 Task: Send an email with the signature Chelsea Sanchez with the subject Thank you for a meeting and the message Can you please send me the updated budget report for this quarter? from softage.10@softage.net to softage.4@softage.net and move the email from Sent Items to the folder Press releases
Action: Mouse moved to (125, 121)
Screenshot: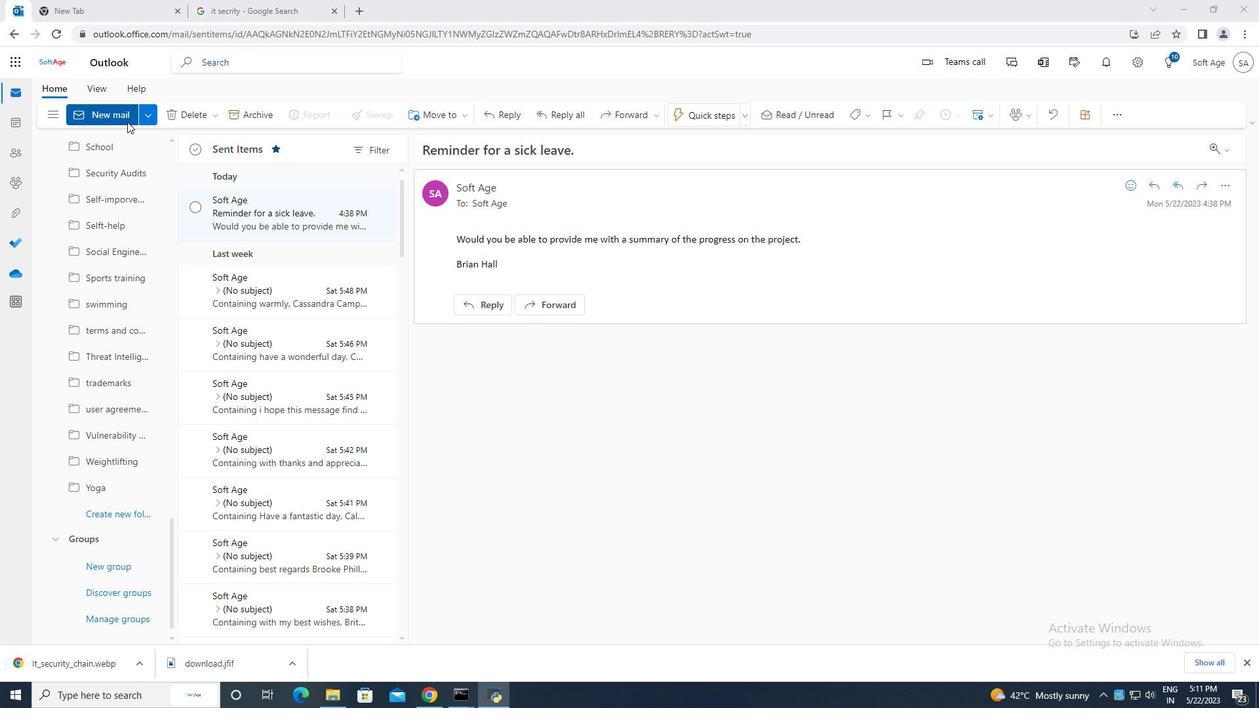 
Action: Mouse pressed left at (125, 121)
Screenshot: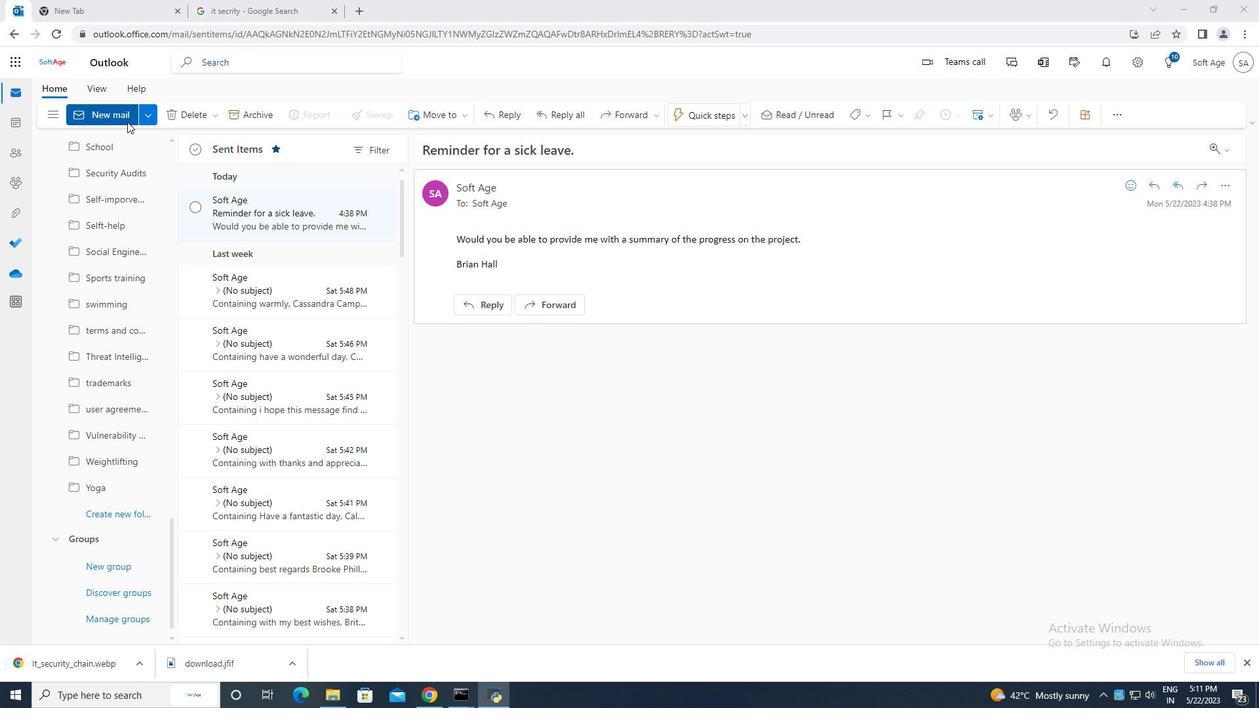 
Action: Mouse moved to (850, 118)
Screenshot: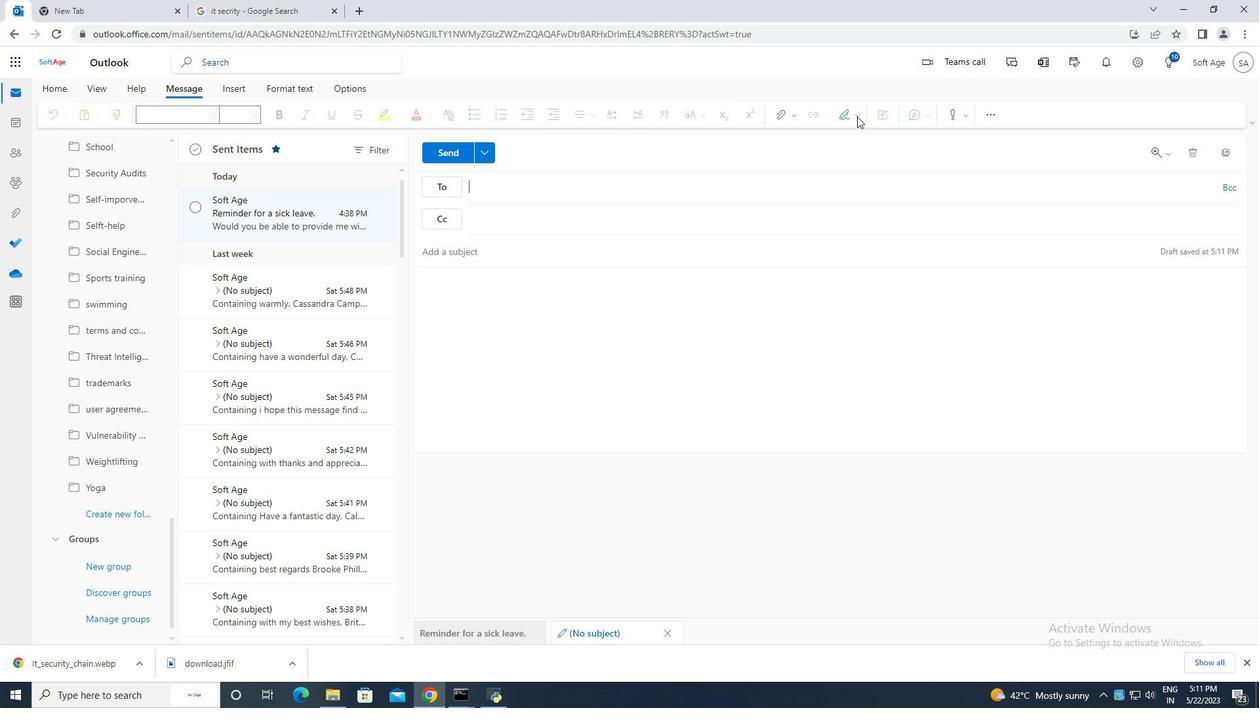 
Action: Mouse pressed left at (850, 118)
Screenshot: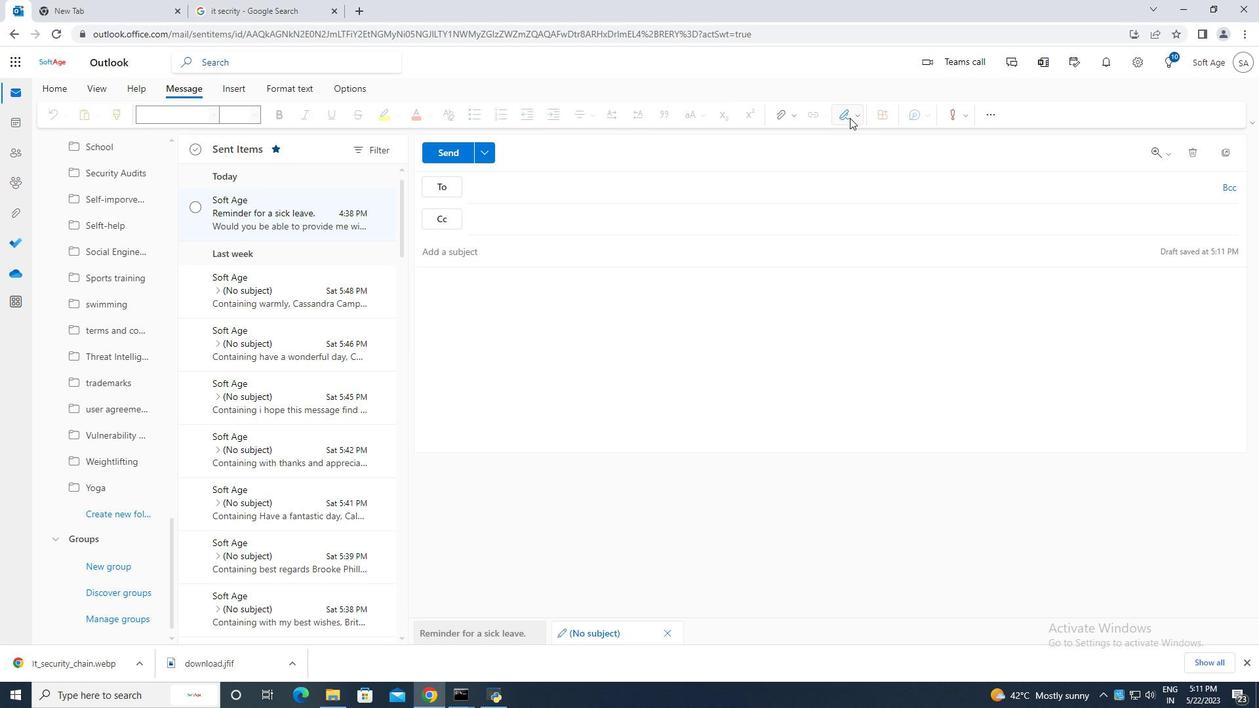 
Action: Mouse moved to (802, 170)
Screenshot: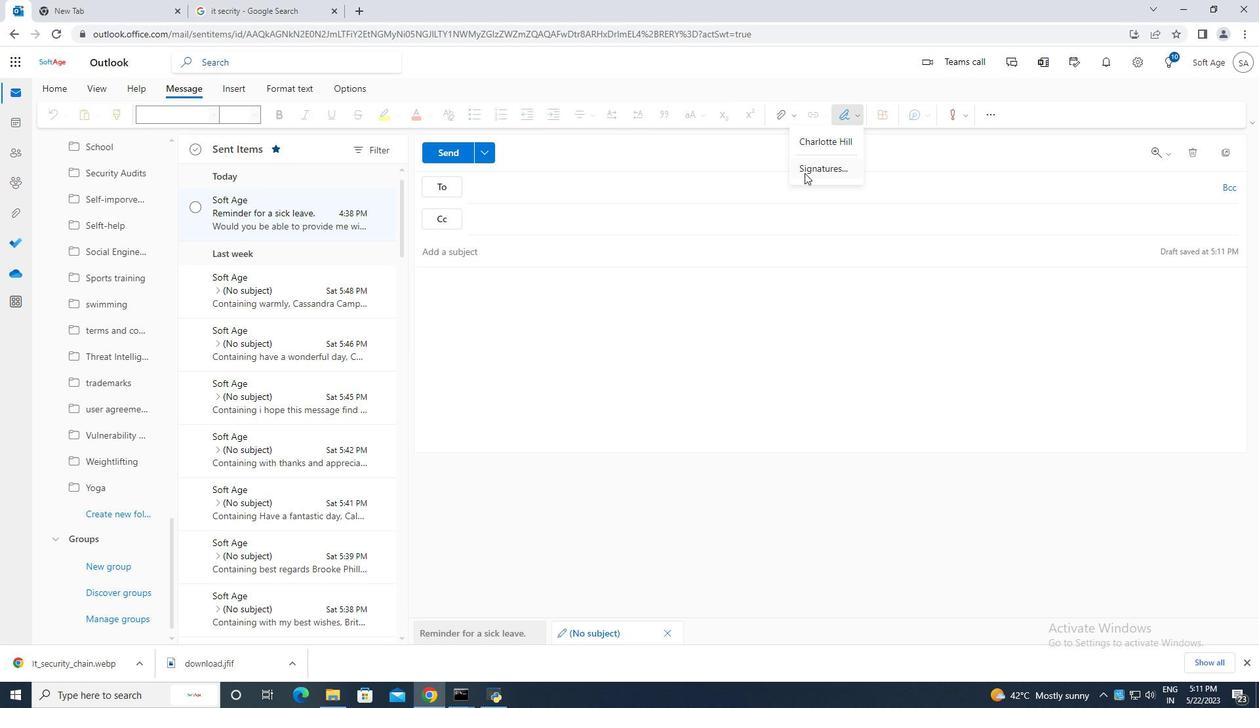 
Action: Mouse pressed left at (802, 170)
Screenshot: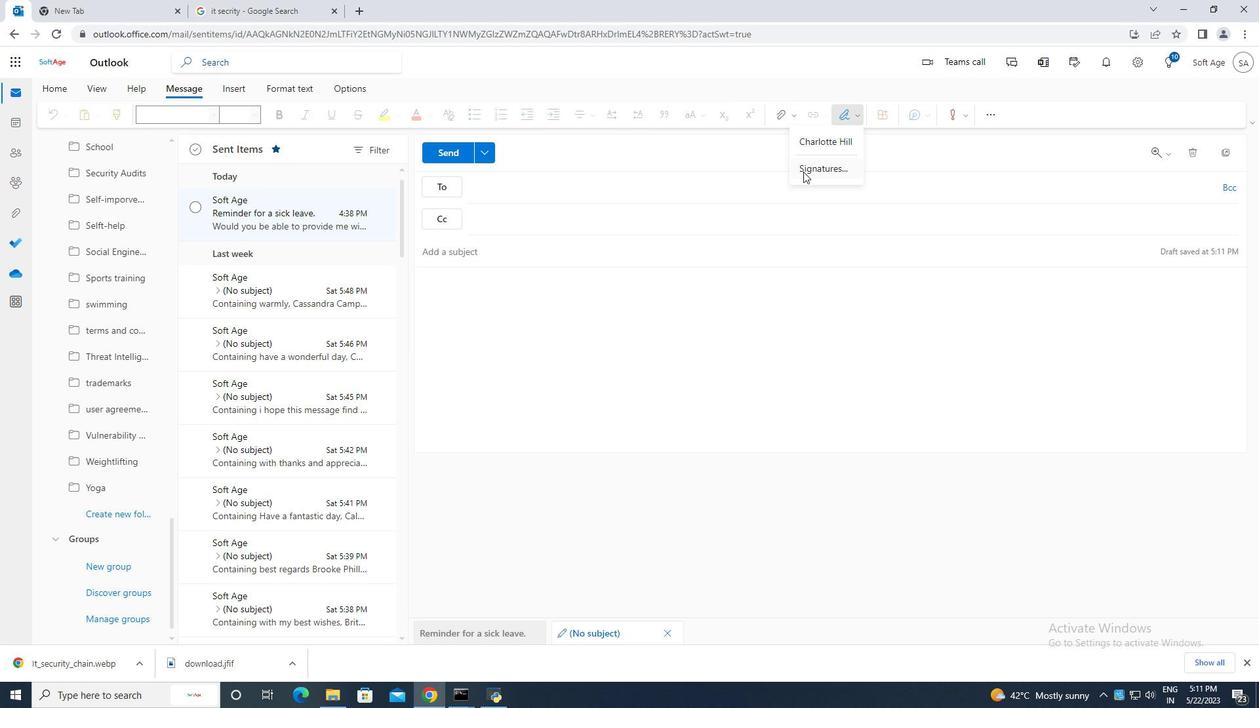 
Action: Mouse moved to (899, 215)
Screenshot: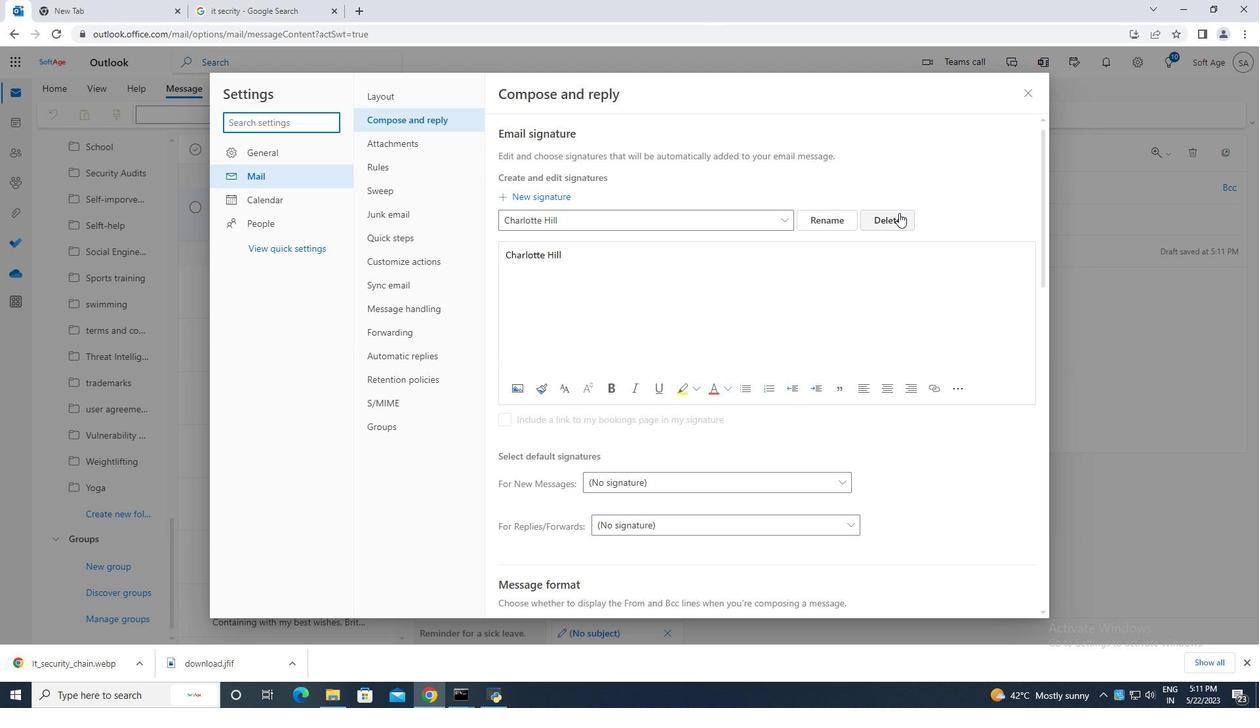 
Action: Mouse pressed left at (899, 215)
Screenshot: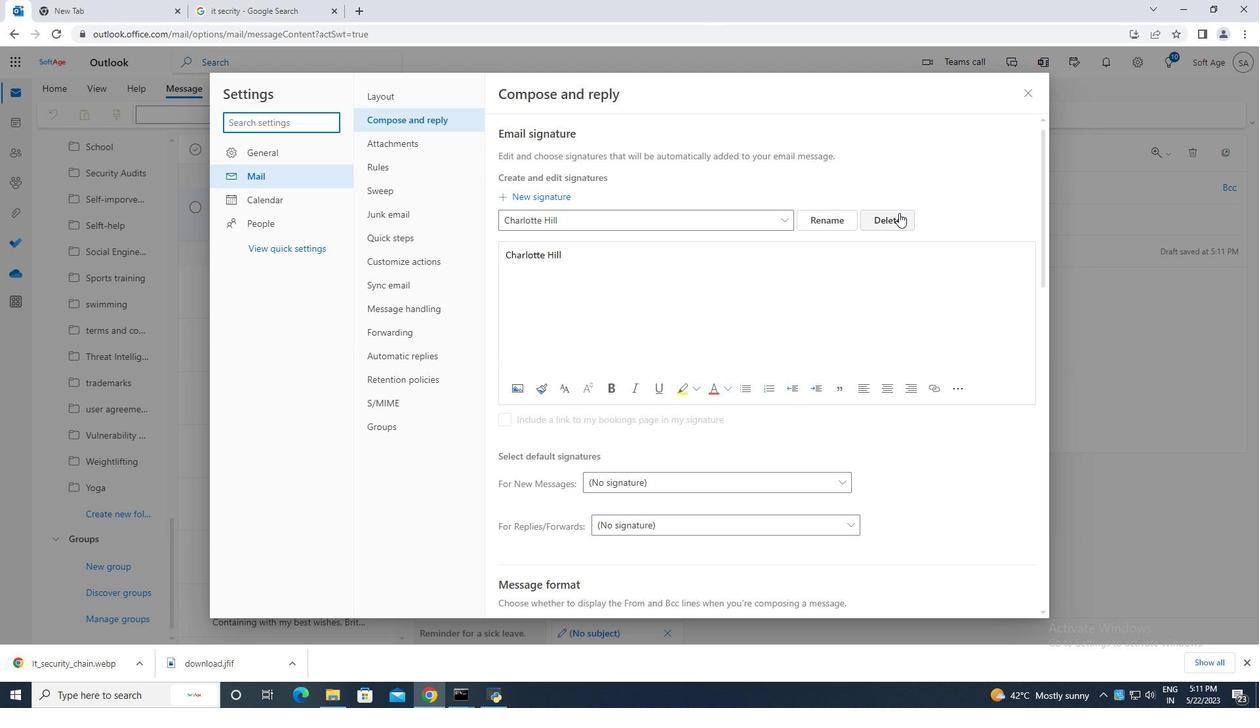 
Action: Mouse moved to (579, 221)
Screenshot: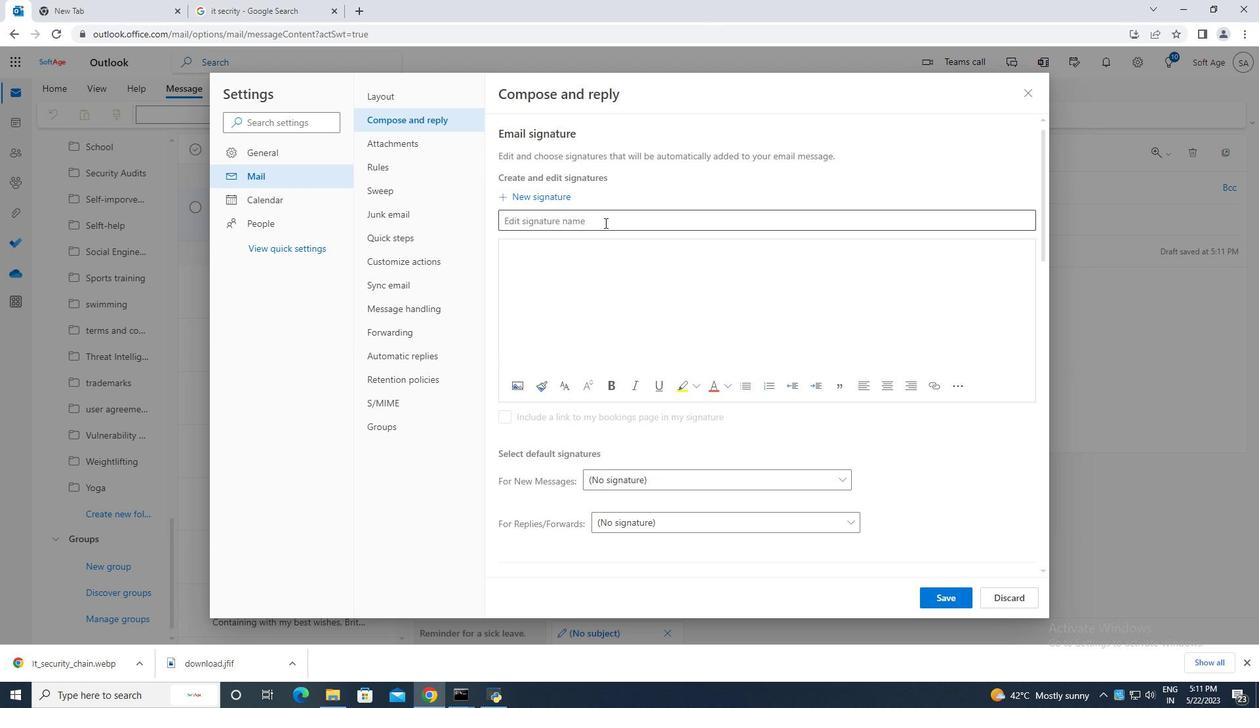 
Action: Mouse pressed left at (579, 221)
Screenshot: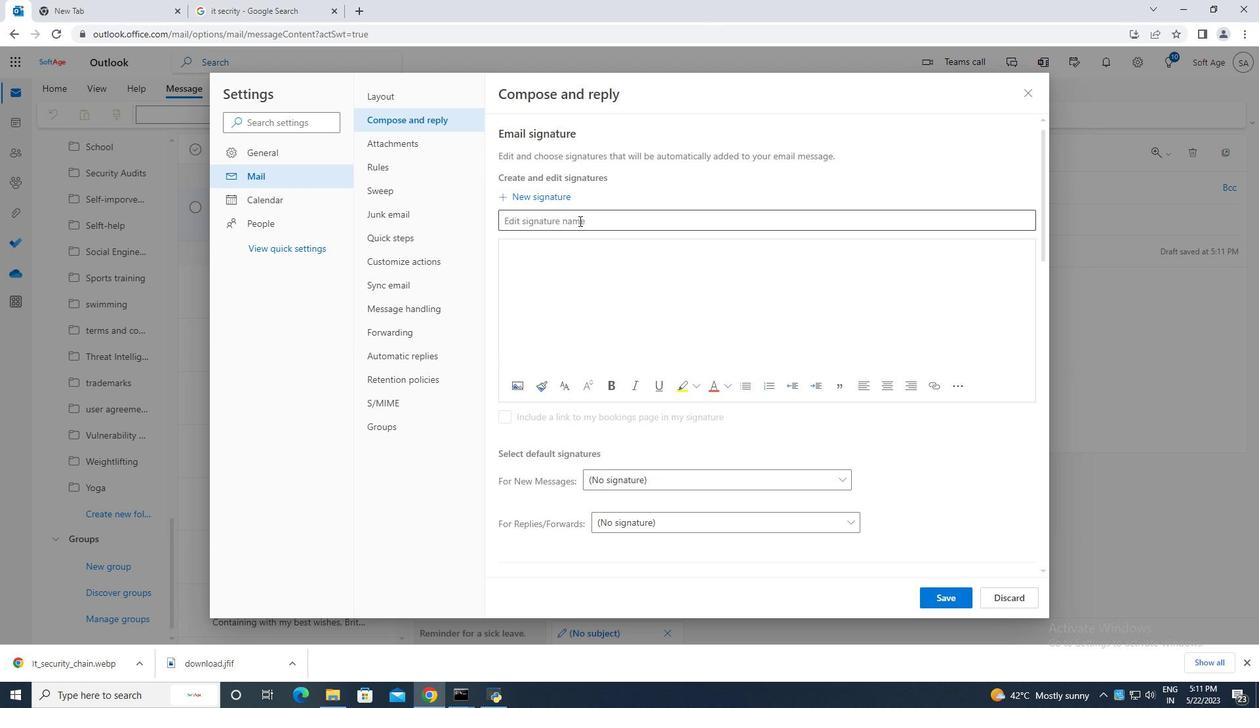
Action: Mouse moved to (579, 221)
Screenshot: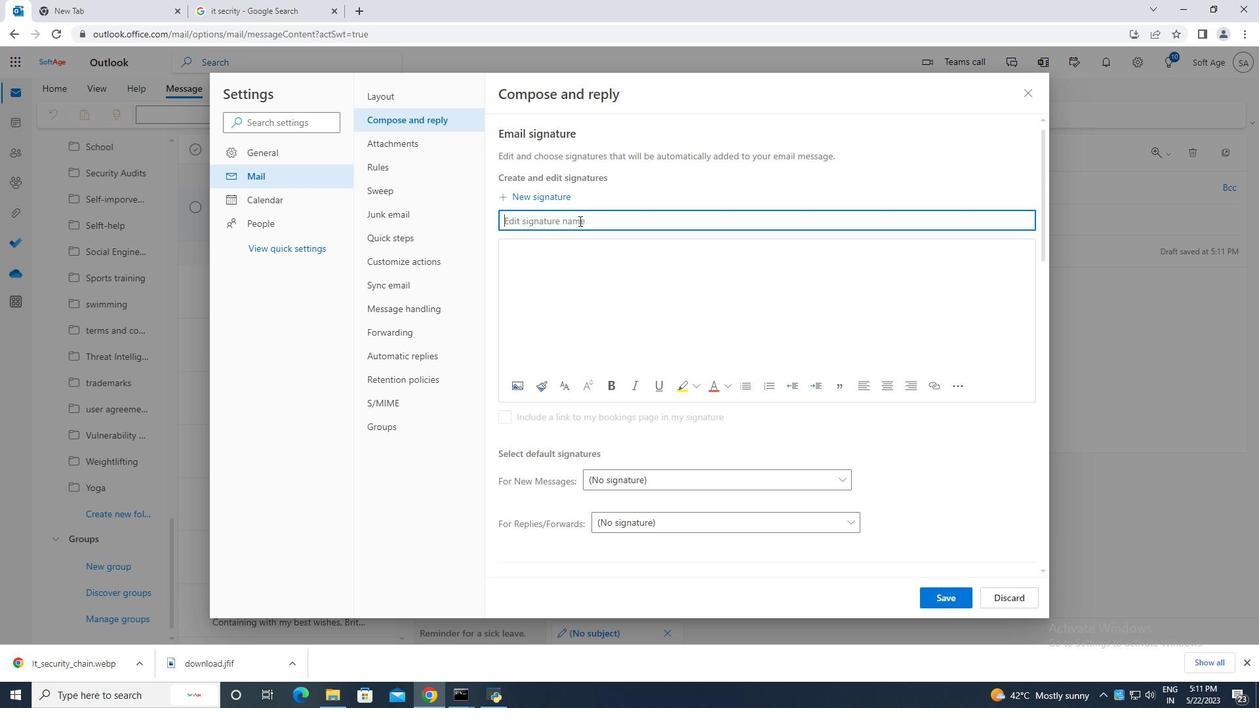 
Action: Key pressed <Key.caps_lock>C<Key.caps_lock>helsea<Key.space><Key.caps_lock>S<Key.caps_lock>anchez
Screenshot: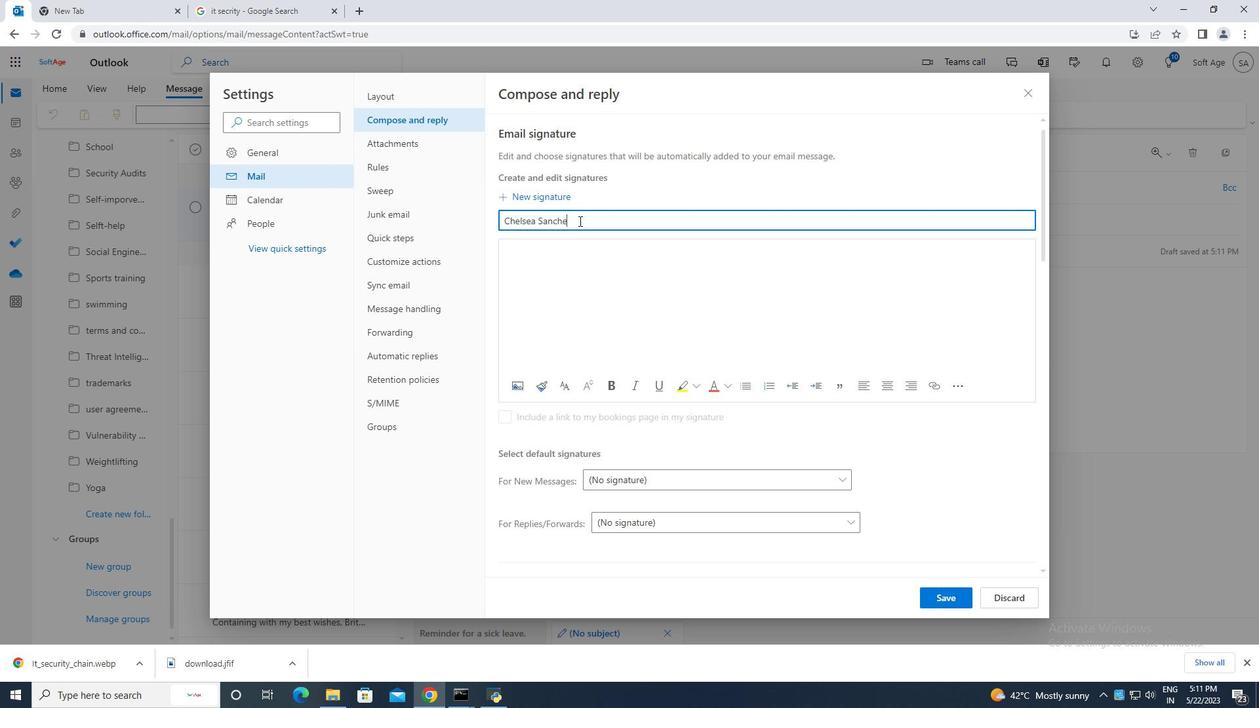 
Action: Mouse moved to (548, 261)
Screenshot: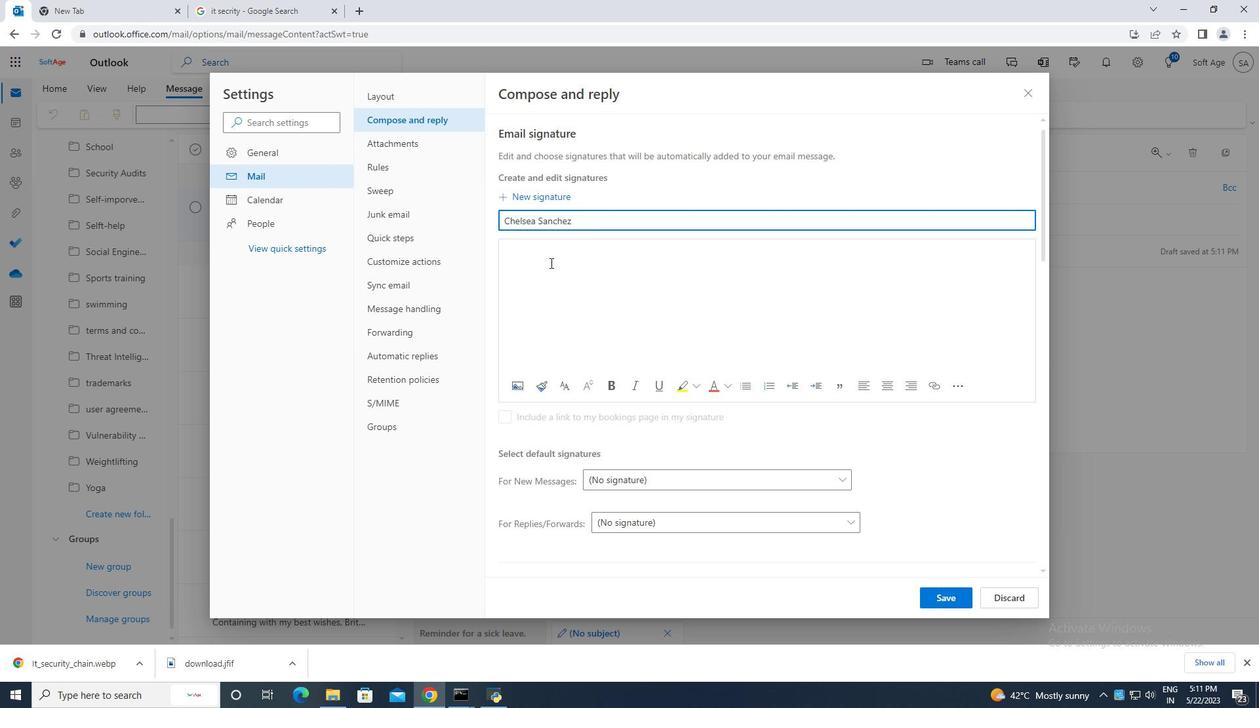 
Action: Mouse pressed left at (548, 261)
Screenshot: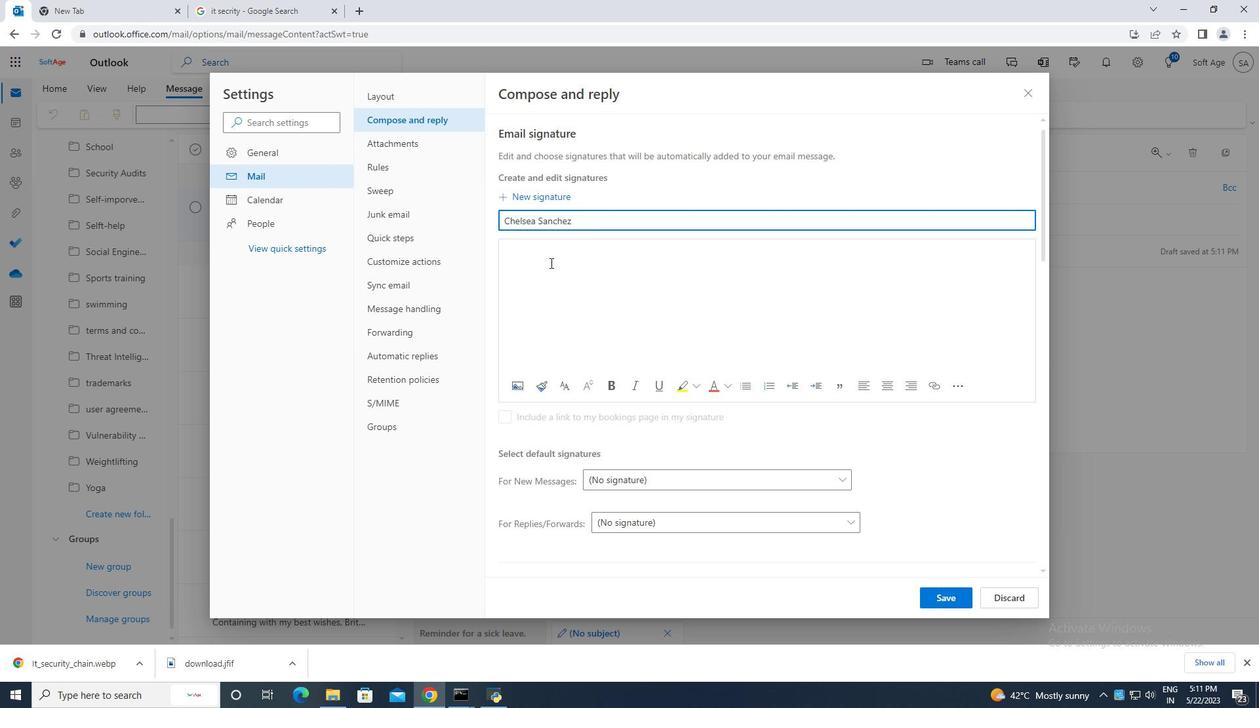 
Action: Key pressed <Key.caps_lock>C<Key.caps_lock>helsea<Key.space><Key.caps_lock>S<Key.caps_lock>anchez
Screenshot: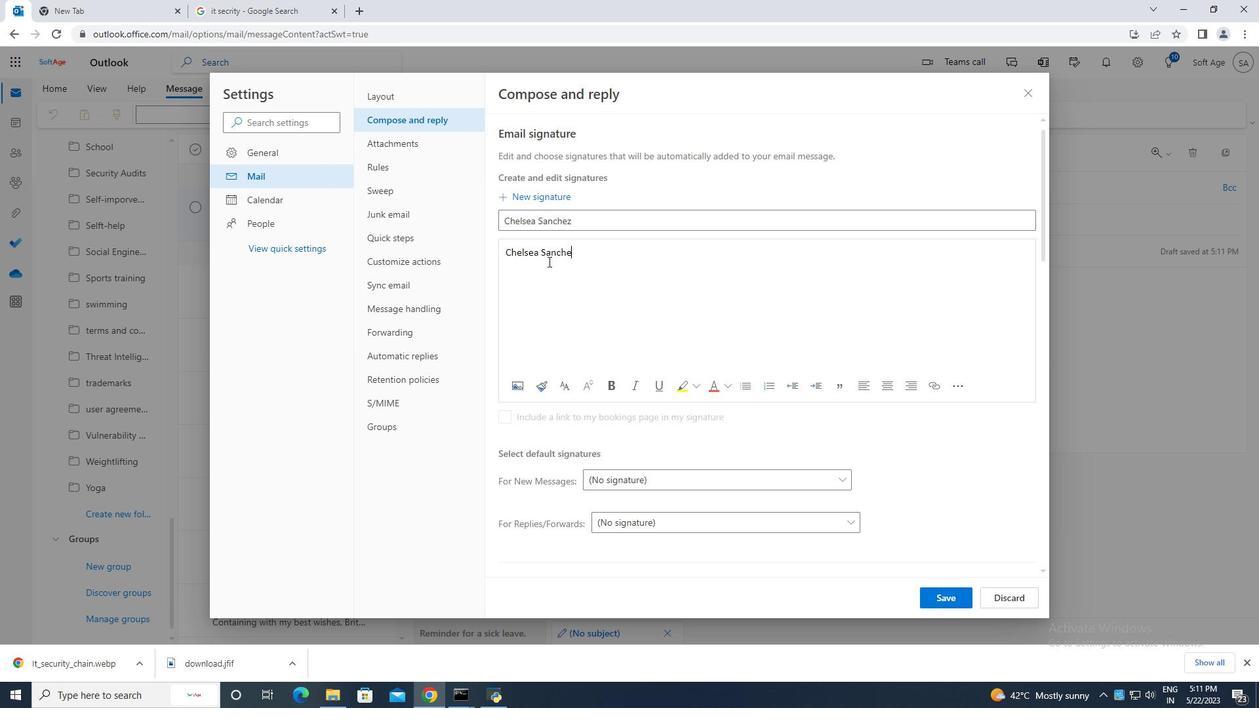 
Action: Mouse moved to (947, 596)
Screenshot: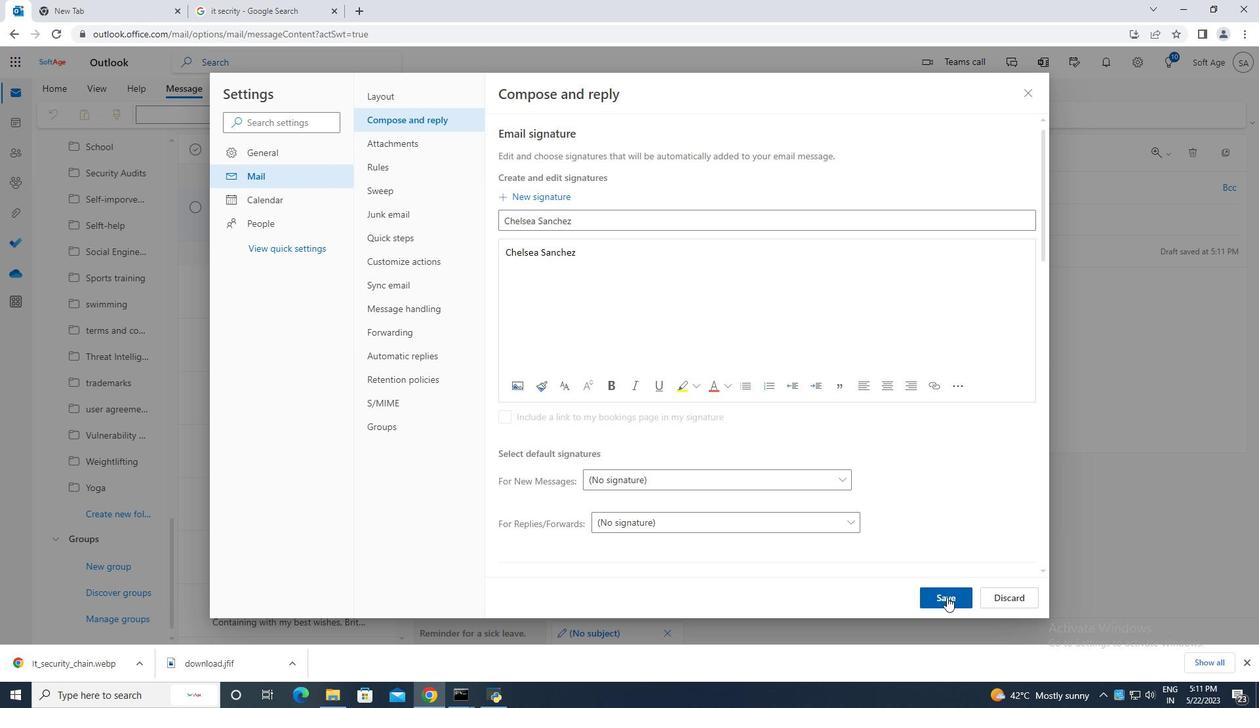 
Action: Mouse pressed left at (947, 596)
Screenshot: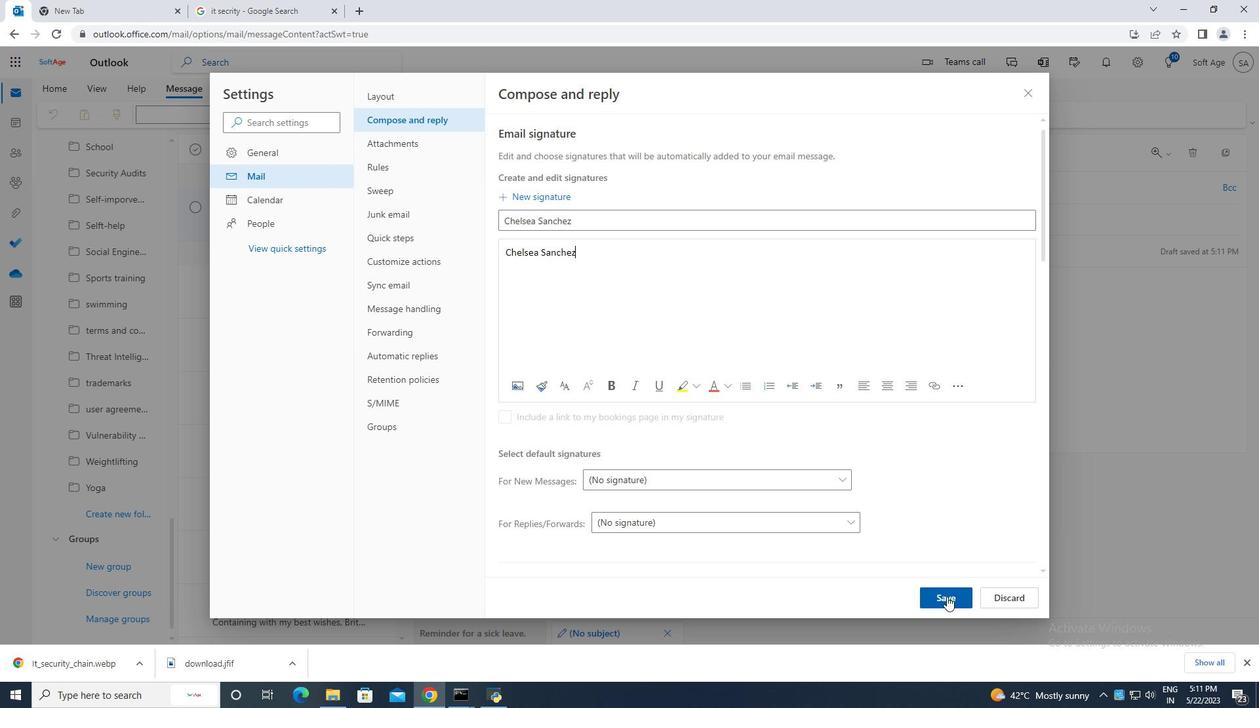 
Action: Mouse moved to (1024, 92)
Screenshot: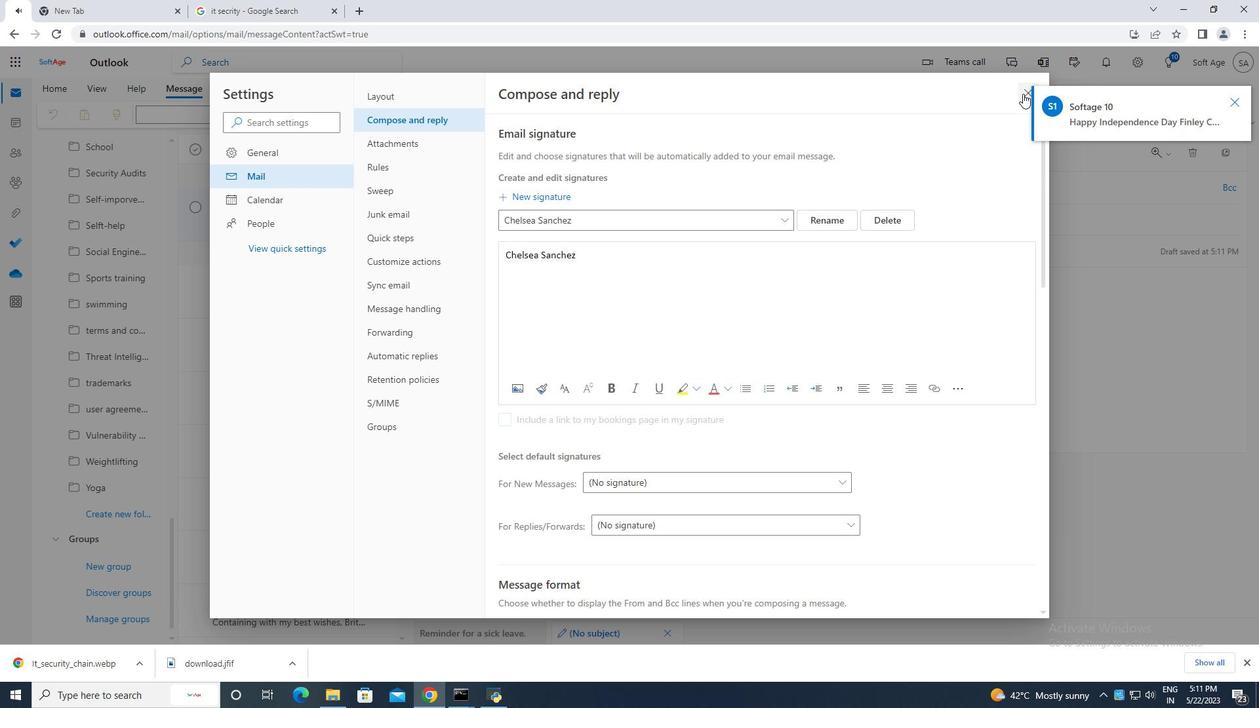
Action: Mouse pressed left at (1024, 92)
Screenshot: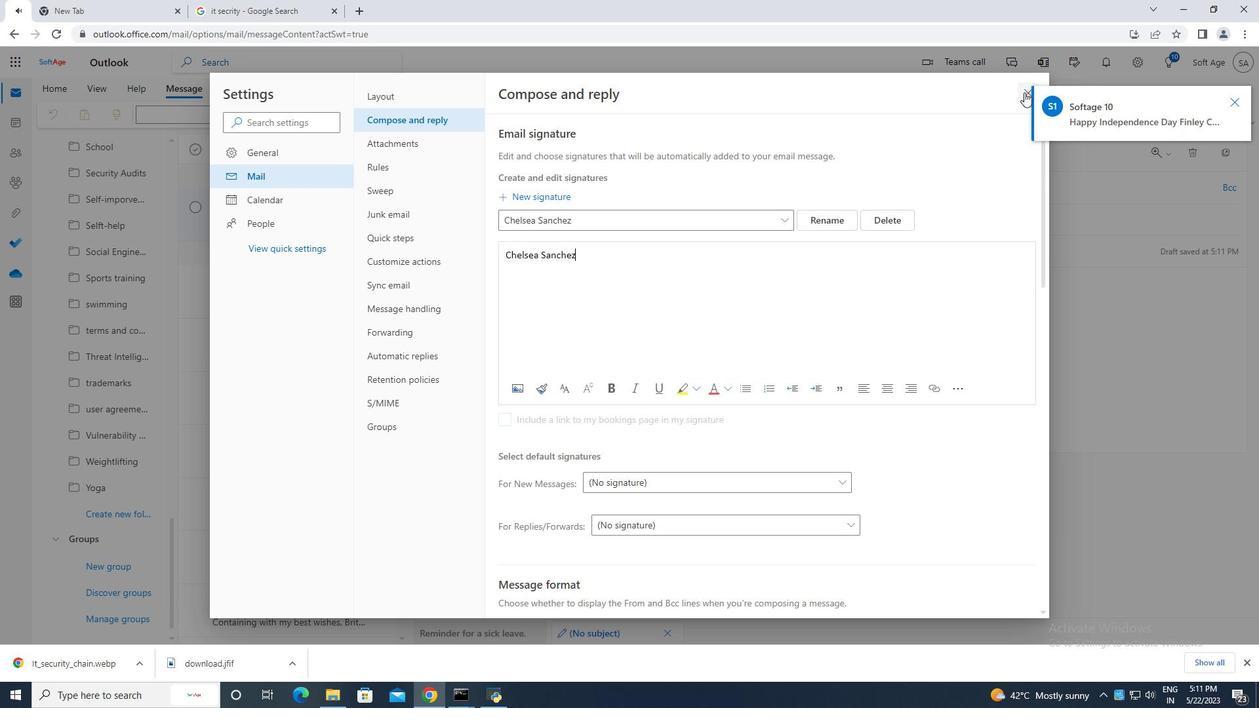 
Action: Mouse moved to (845, 119)
Screenshot: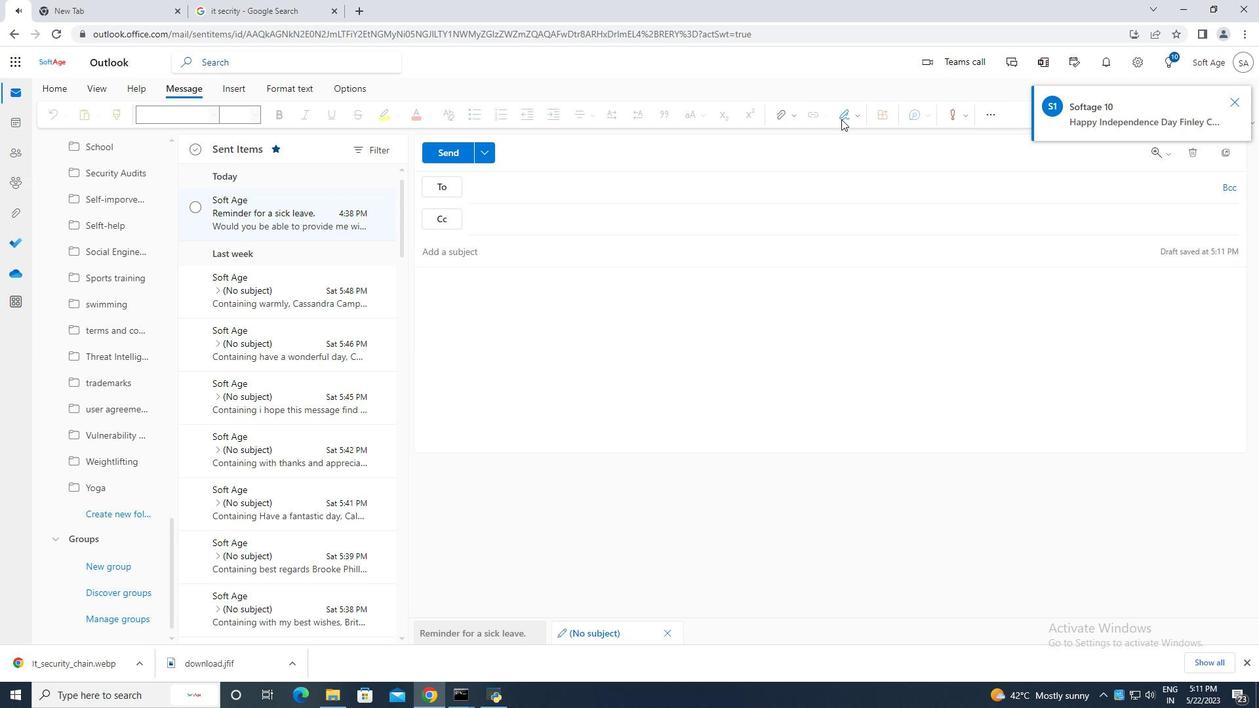 
Action: Mouse pressed left at (845, 119)
Screenshot: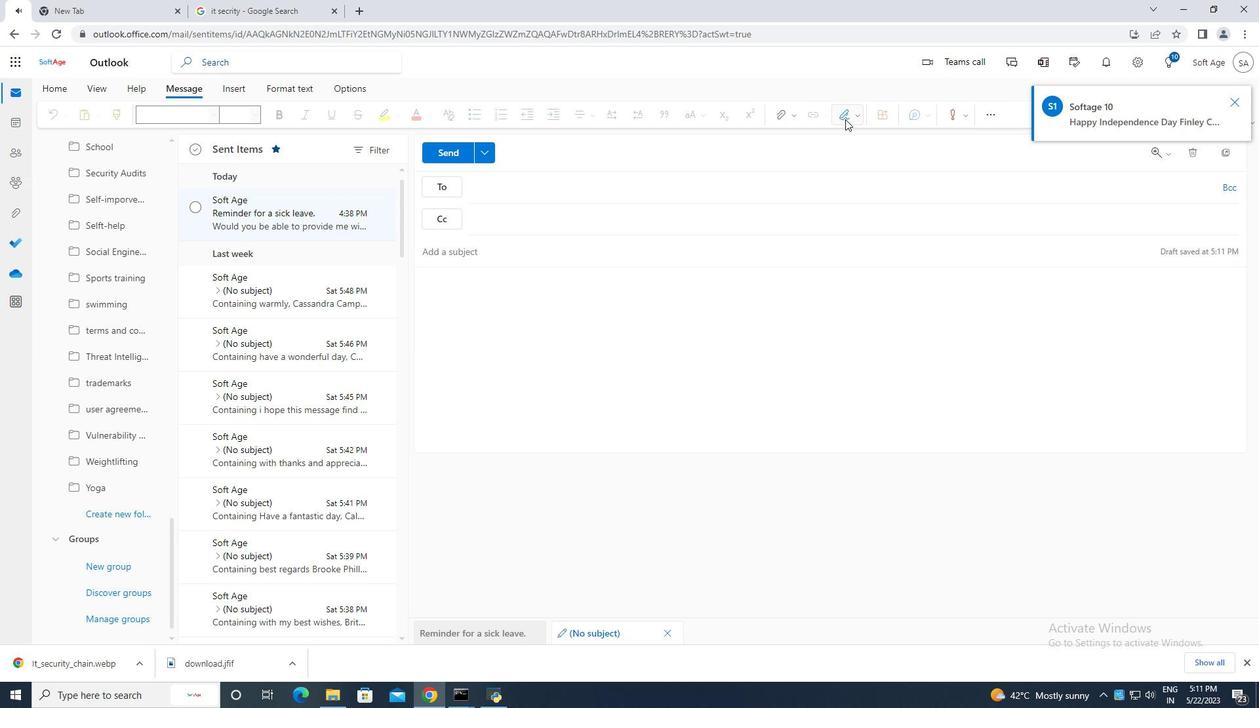 
Action: Mouse moved to (804, 143)
Screenshot: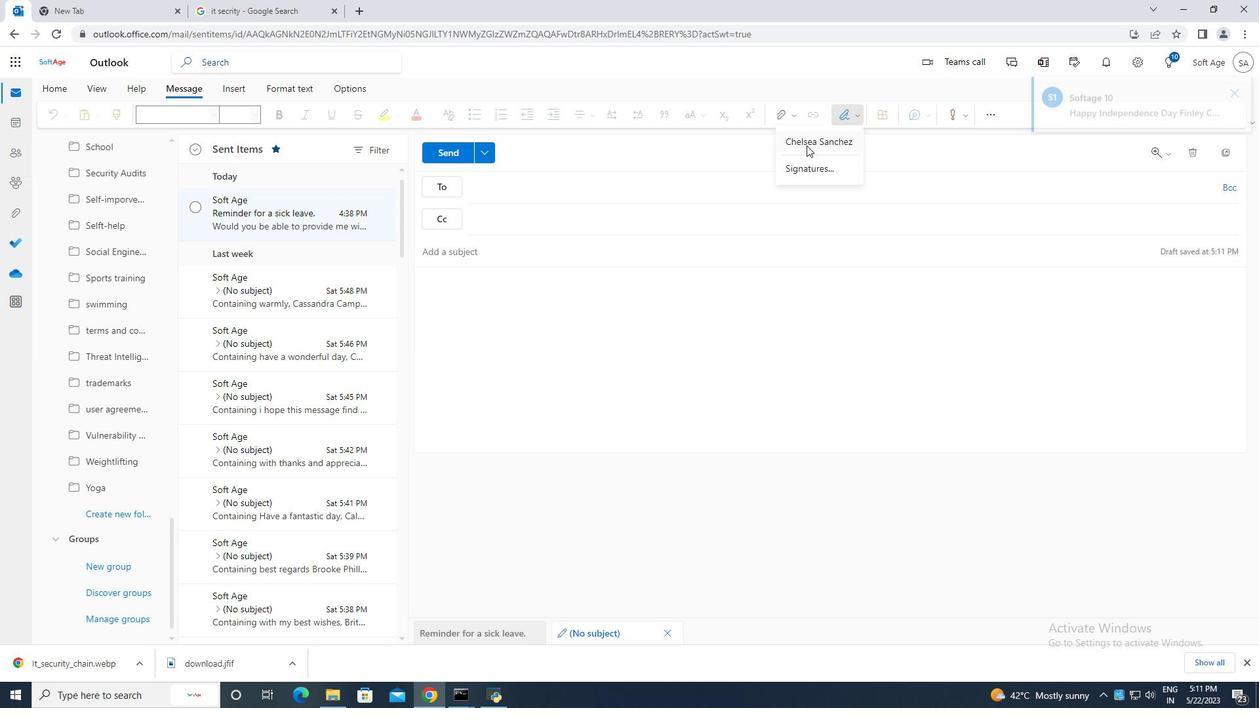 
Action: Mouse pressed left at (804, 143)
Screenshot: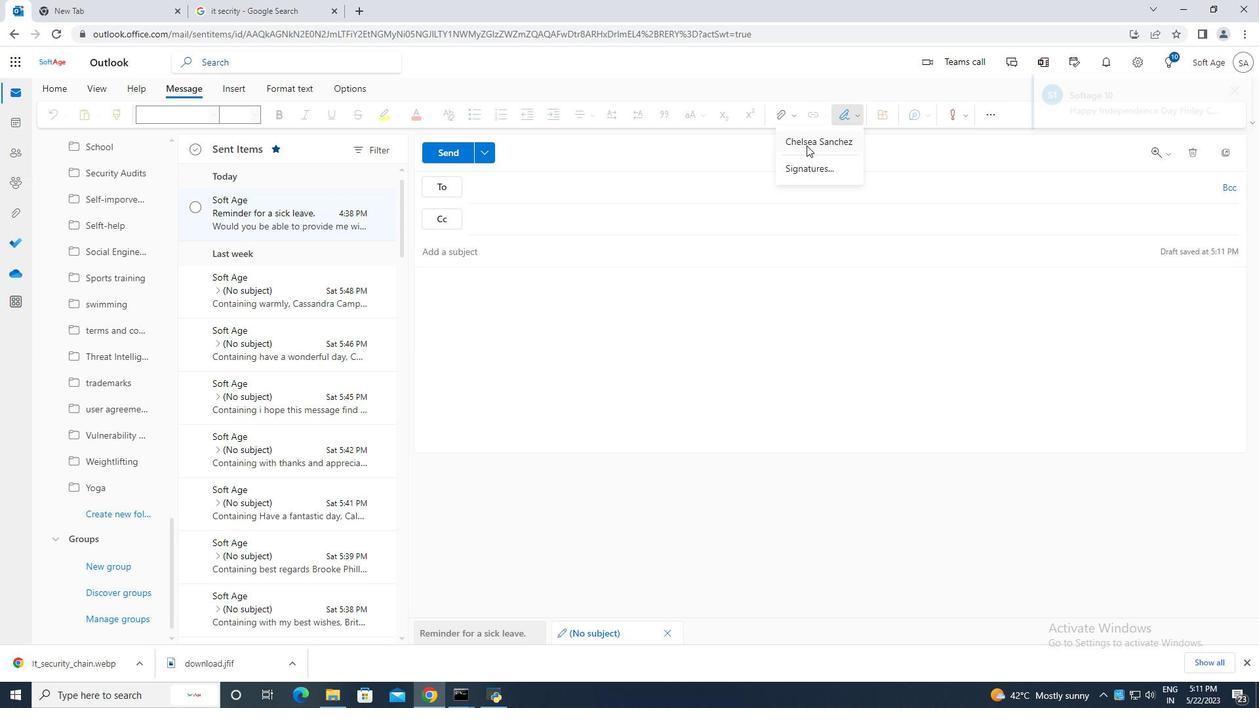 
Action: Mouse moved to (451, 253)
Screenshot: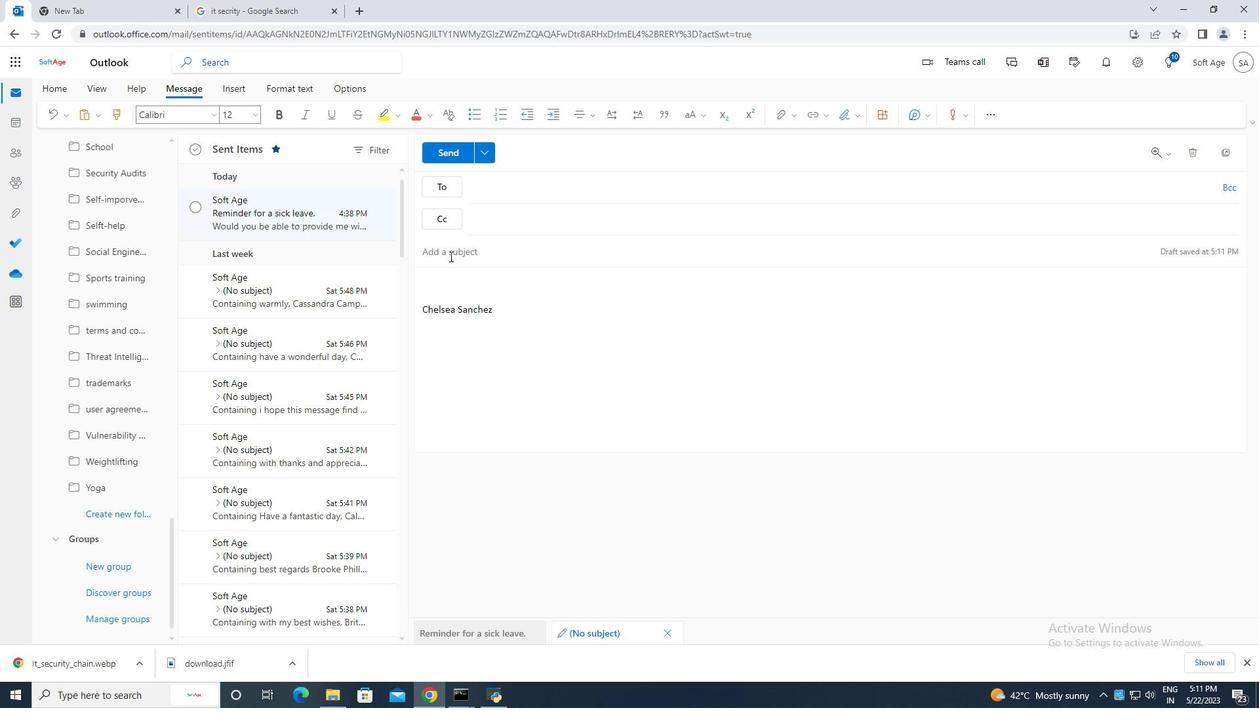 
Action: Mouse pressed left at (451, 253)
Screenshot: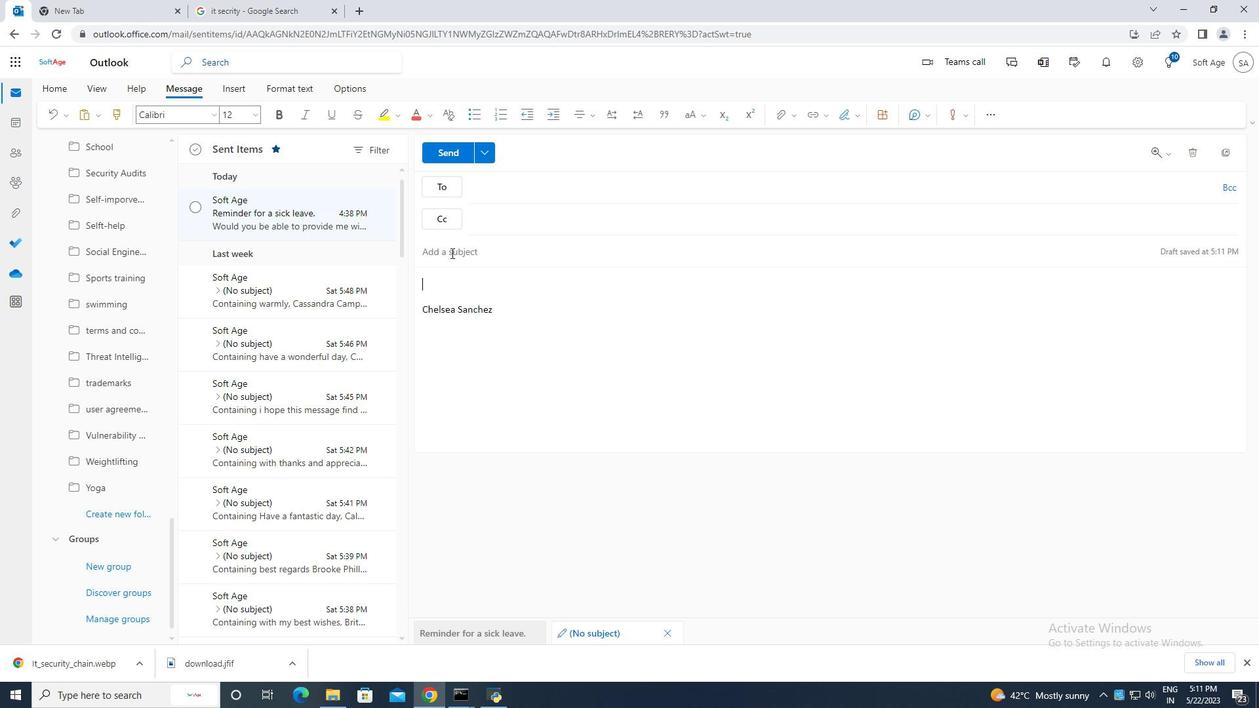 
Action: Key pressed <Key.caps_lock>T<Key.caps_lock>hank<Key.space>you<Key.space>for<Key.space>a<Key.space>meting<Key.space>and<Key.space>the<Key.space><Key.backspace><Key.backspace><Key.backspace><Key.backspace><Key.backspace><Key.backspace><Key.backspace><Key.backspace><Key.backspace>.
Screenshot: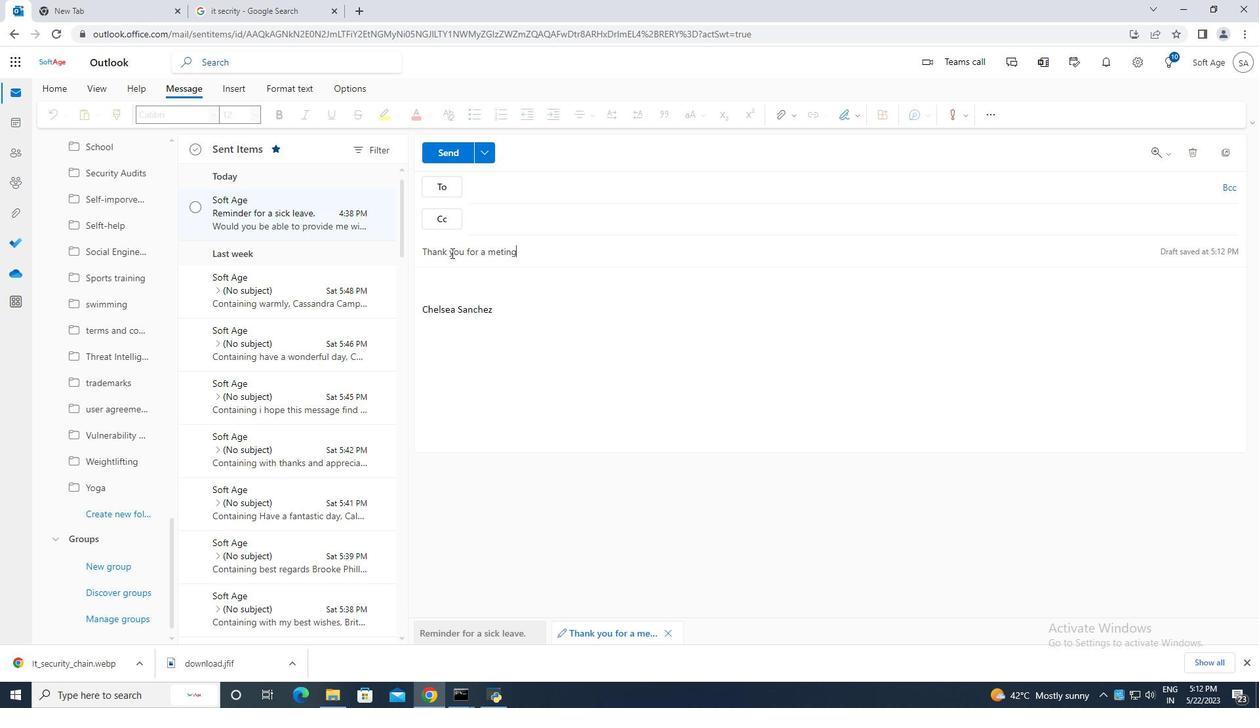 
Action: Mouse moved to (467, 282)
Screenshot: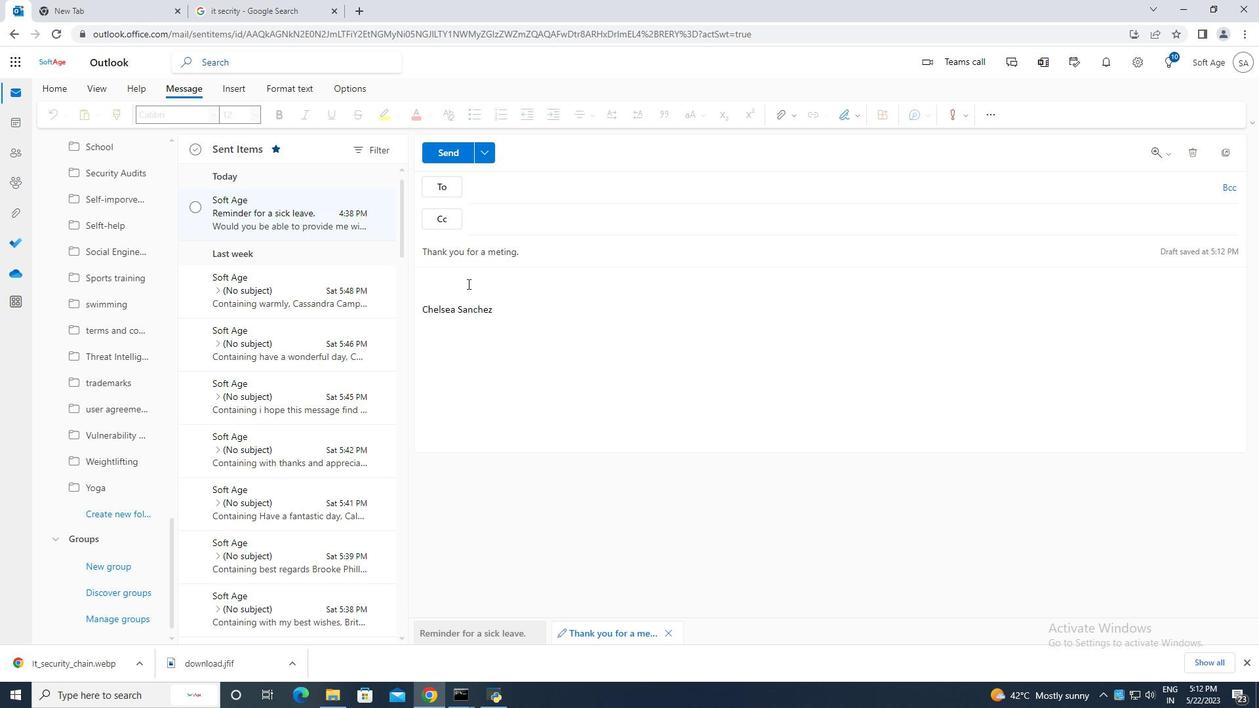
Action: Mouse pressed left at (467, 282)
Screenshot: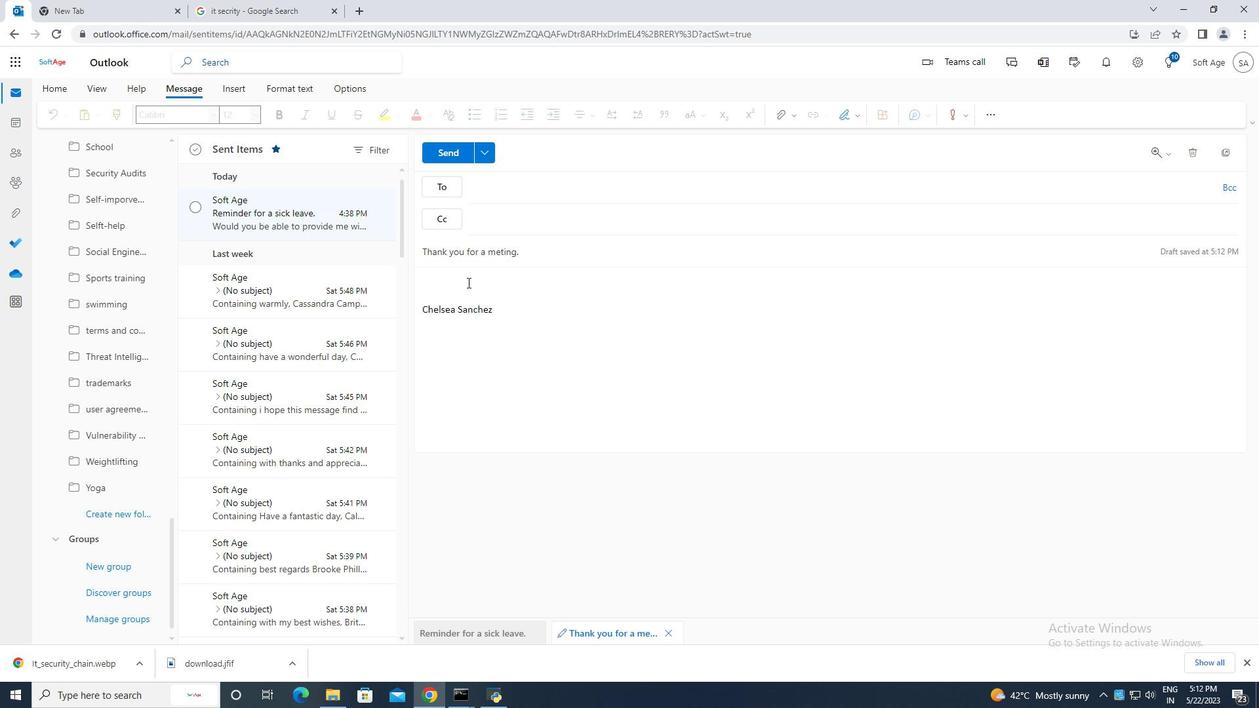 
Action: Key pressed <Key.space><Key.caps_lock>C<Key.caps_lock>an<Key.space>you<Key.space>please<Key.space>send<Key.space>me<Key.space>the<Key.space>updated<Key.space>budget<Key.space>report<Key.space>for<Key.space>thid<Key.backspace>s<Key.space>quarter.
Screenshot: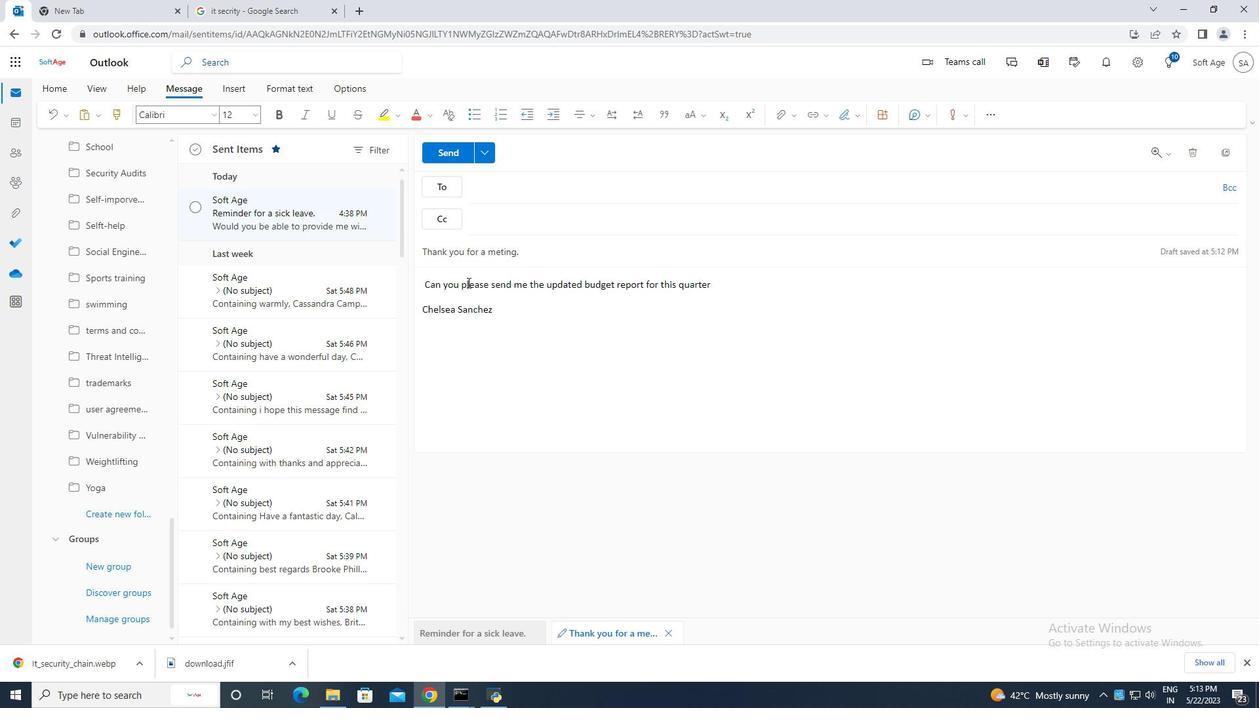 
Action: Mouse moved to (495, 192)
Screenshot: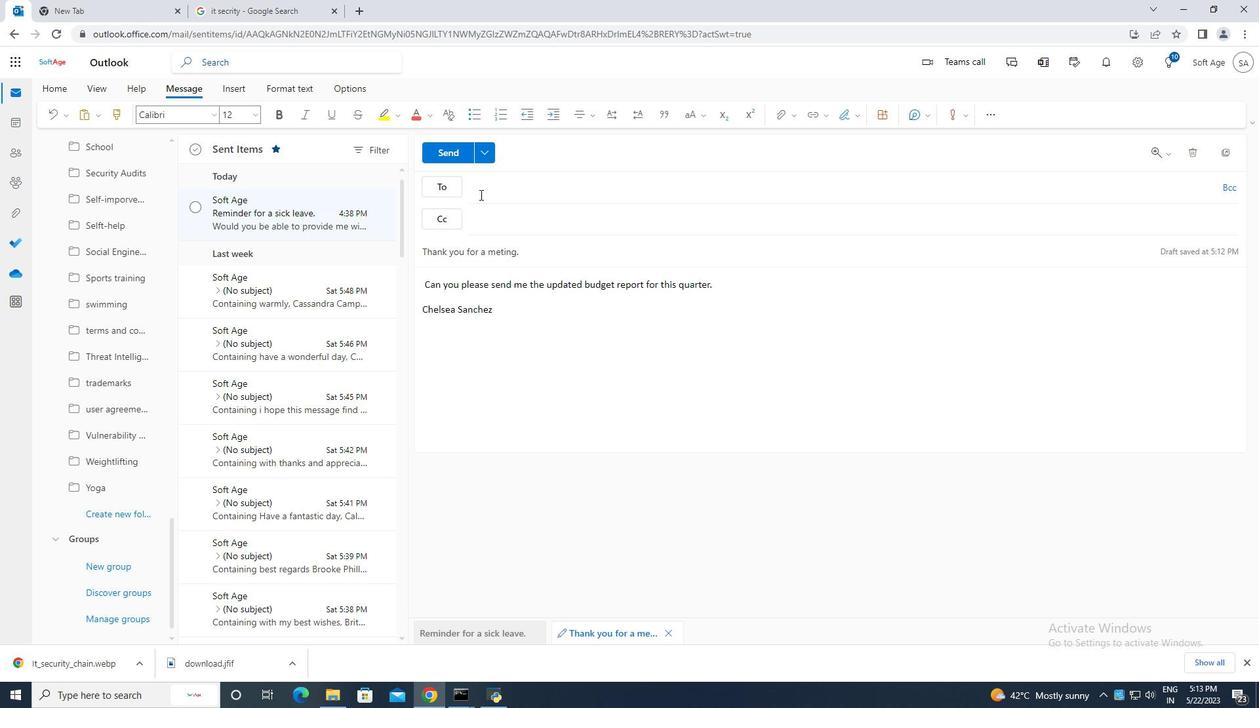 
Action: Mouse pressed left at (495, 192)
Screenshot: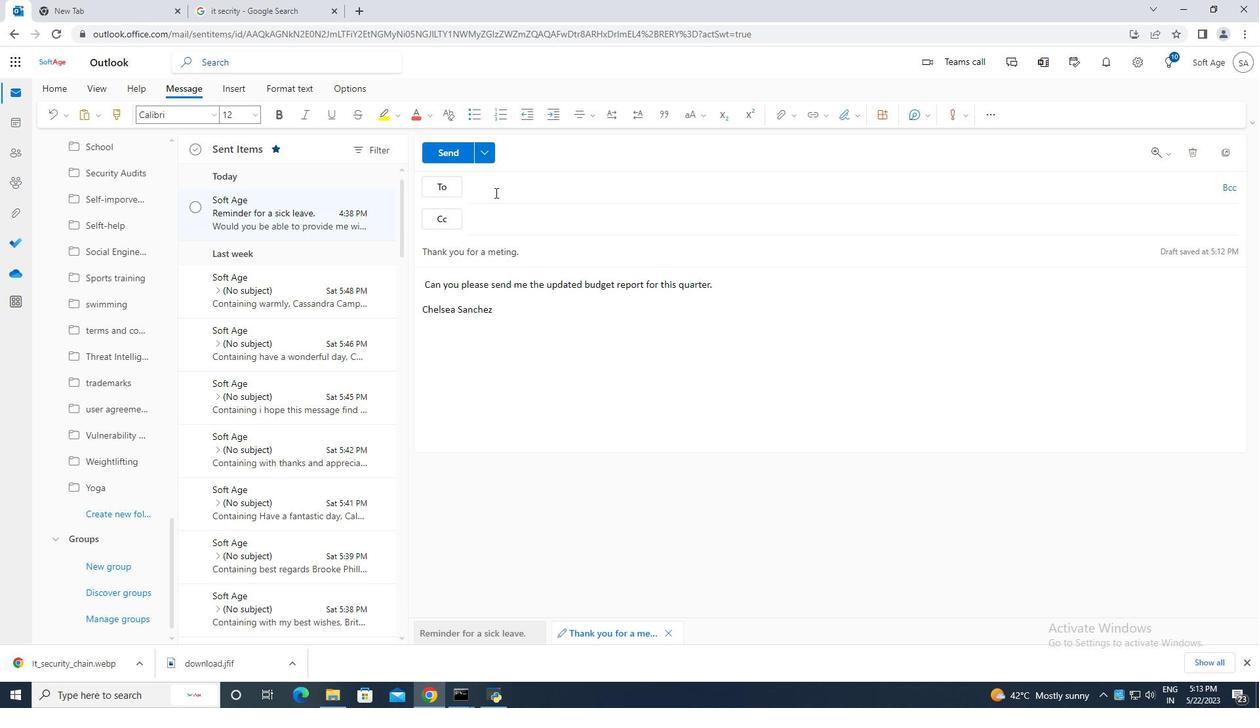 
Action: Mouse moved to (495, 192)
Screenshot: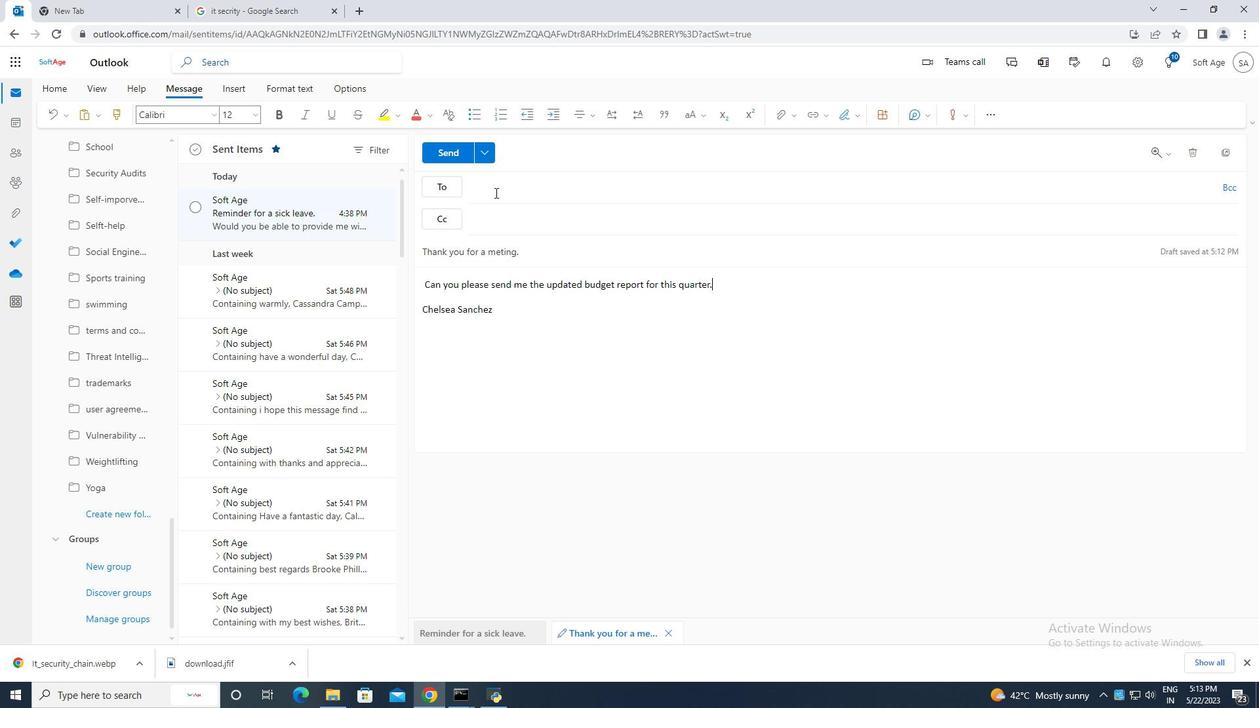 
Action: Key pressed softage.4<Key.shift>@
Screenshot: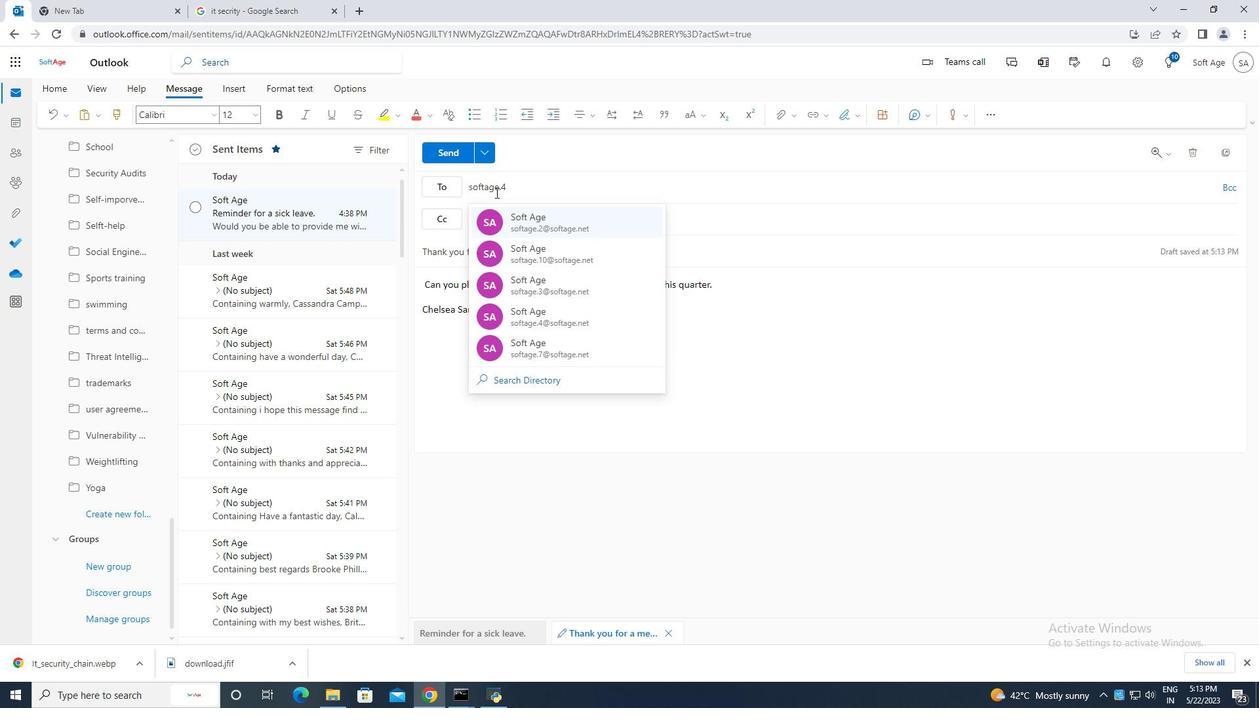 
Action: Mouse moved to (612, 220)
Screenshot: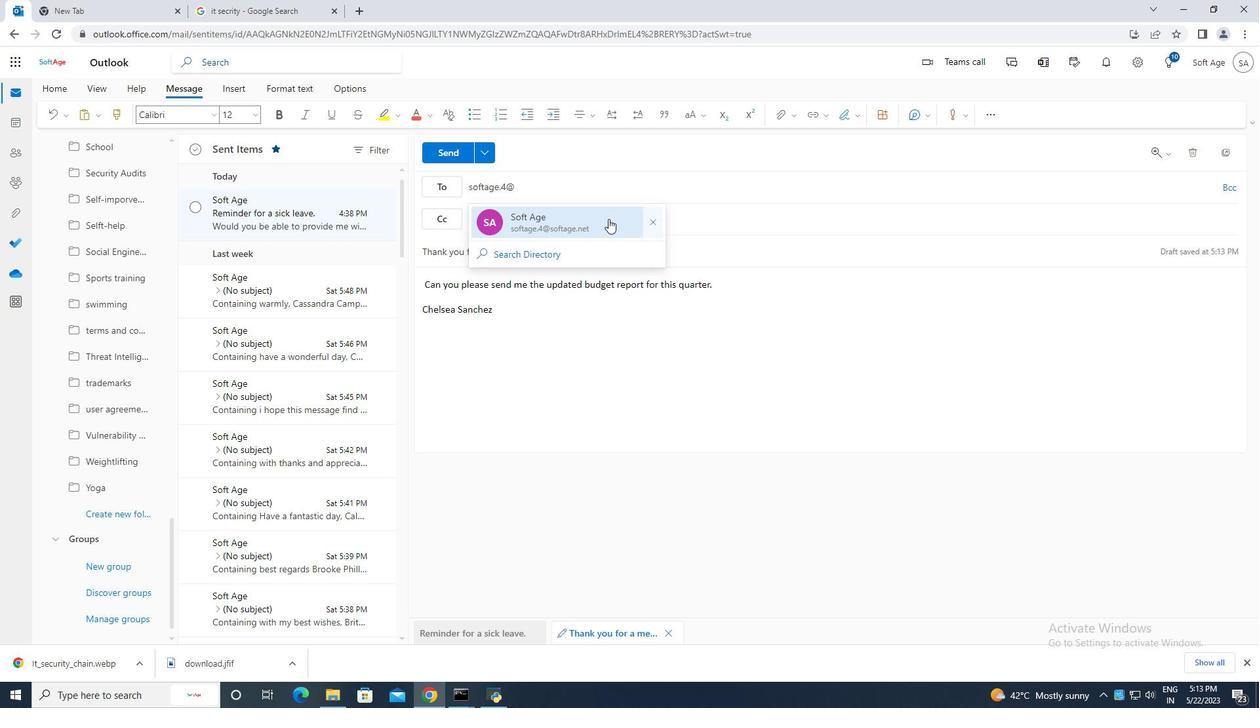 
Action: Mouse pressed left at (612, 220)
Screenshot: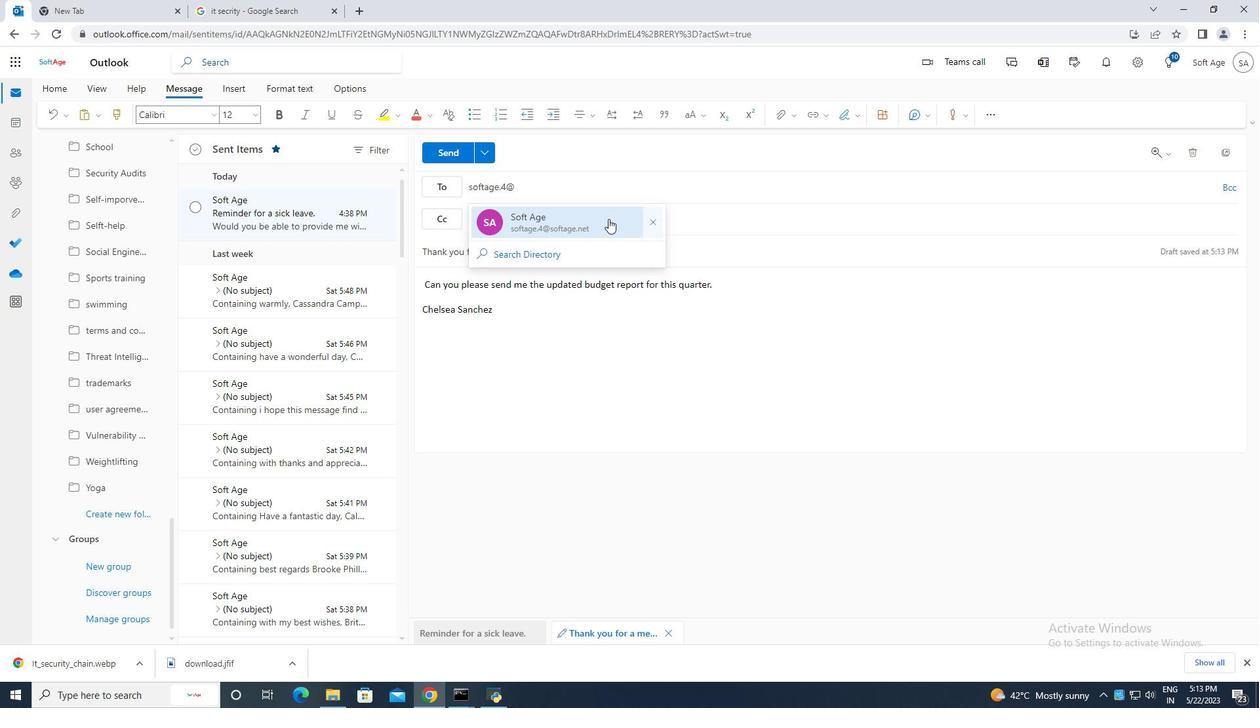 
Action: Mouse moved to (127, 514)
Screenshot: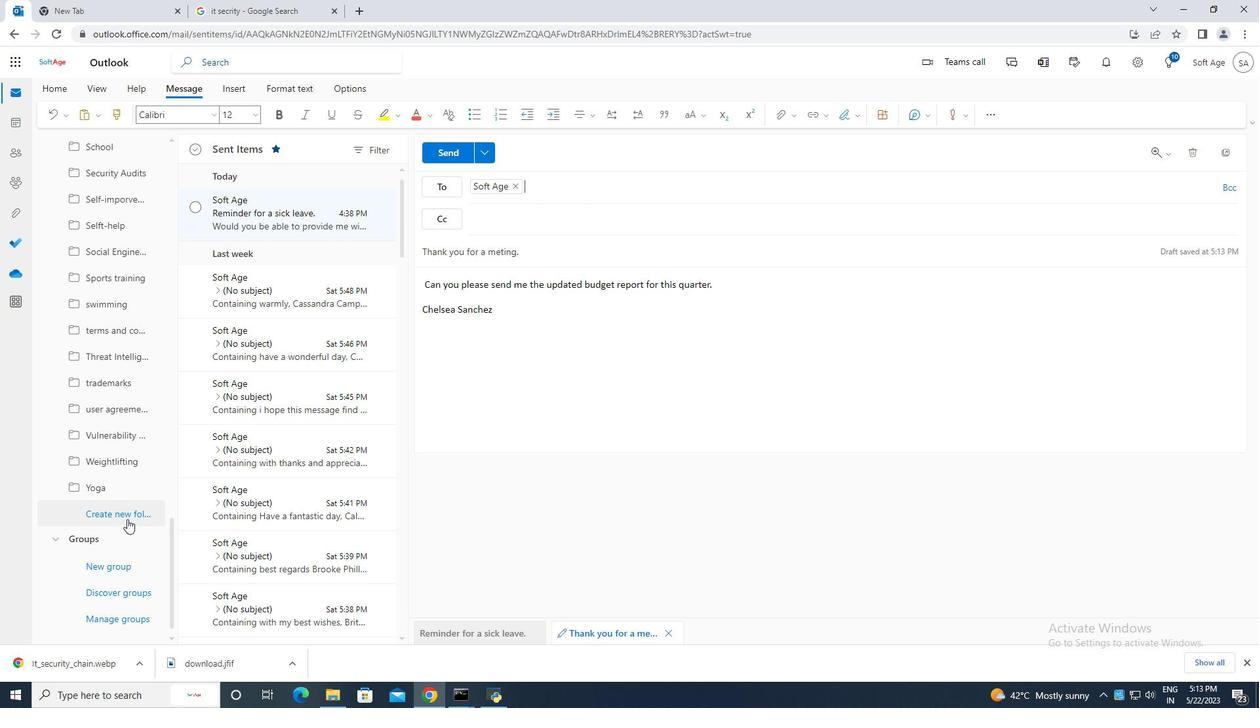 
Action: Mouse pressed left at (127, 514)
Screenshot: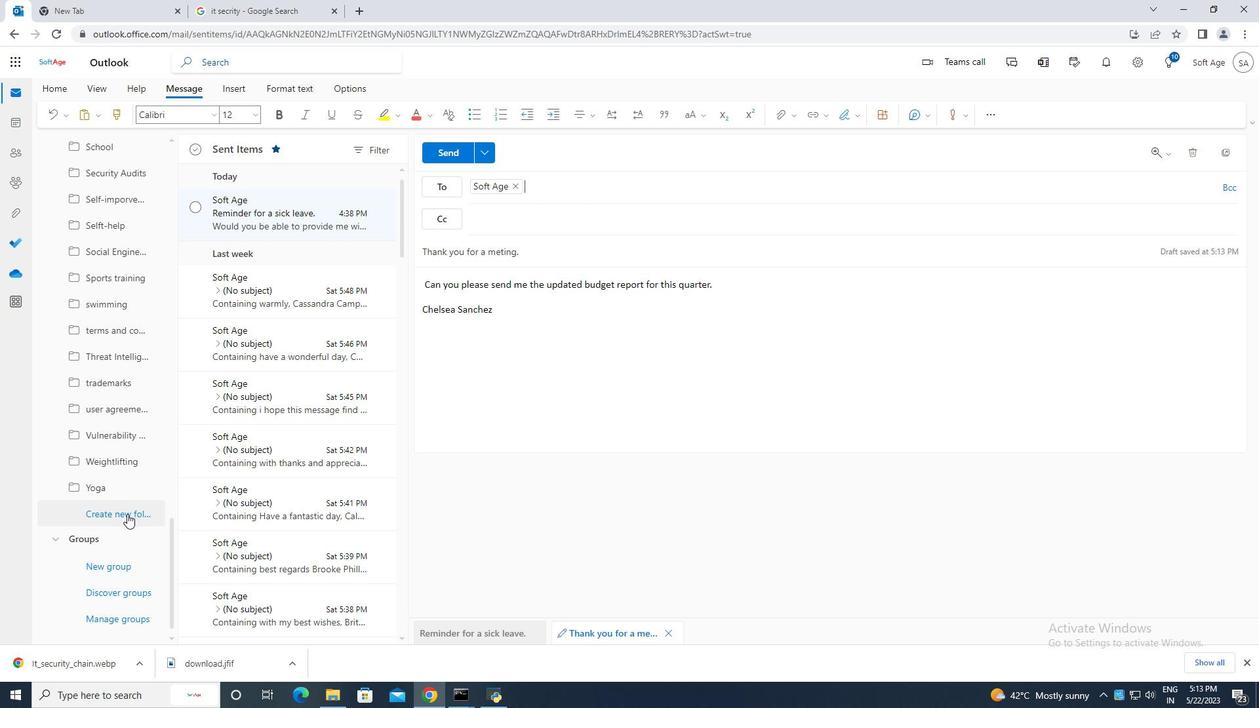 
Action: Mouse moved to (104, 511)
Screenshot: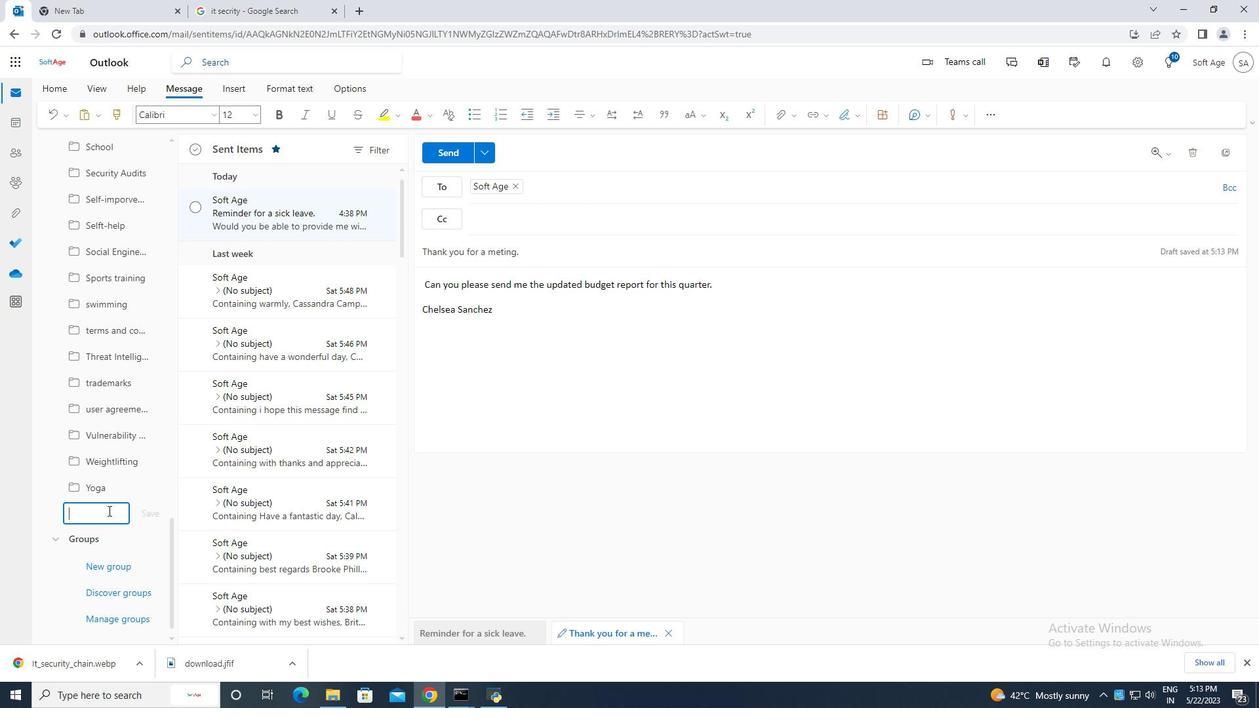 
Action: Mouse pressed left at (104, 511)
Screenshot: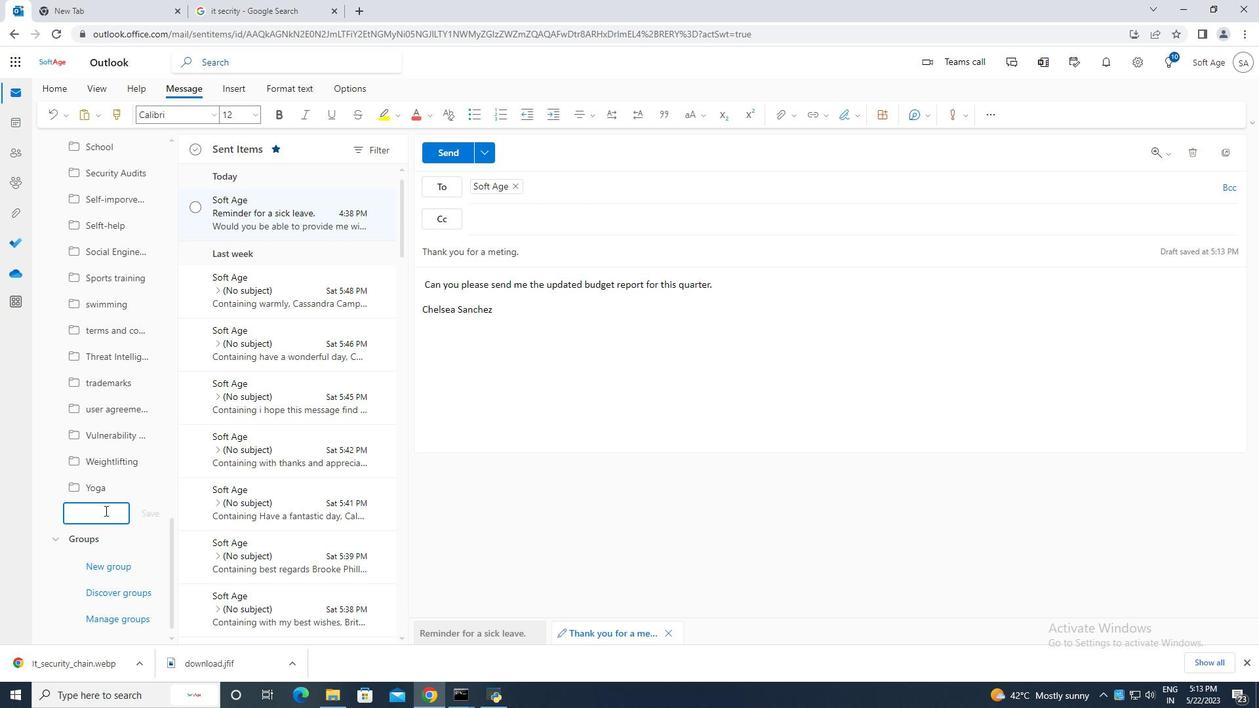 
Action: Key pressed <Key.caps_lock>P<Key.caps_lock>ress<Key.space>release
Screenshot: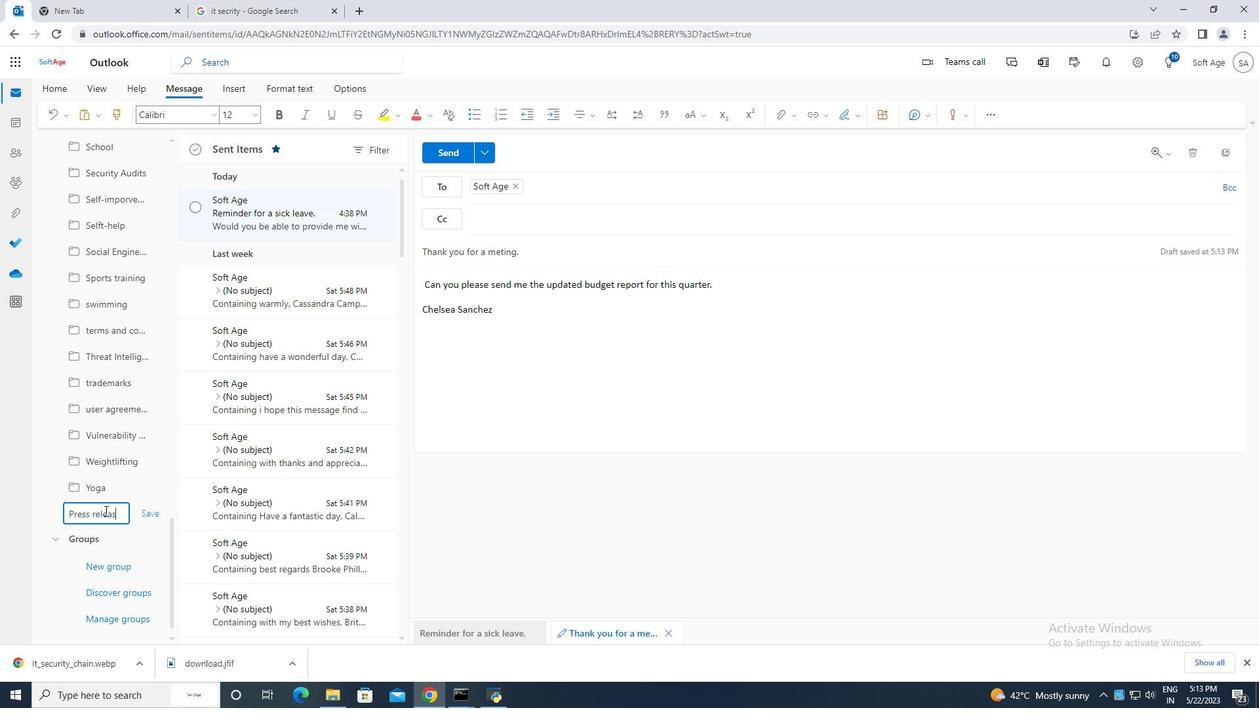 
Action: Mouse moved to (160, 514)
Screenshot: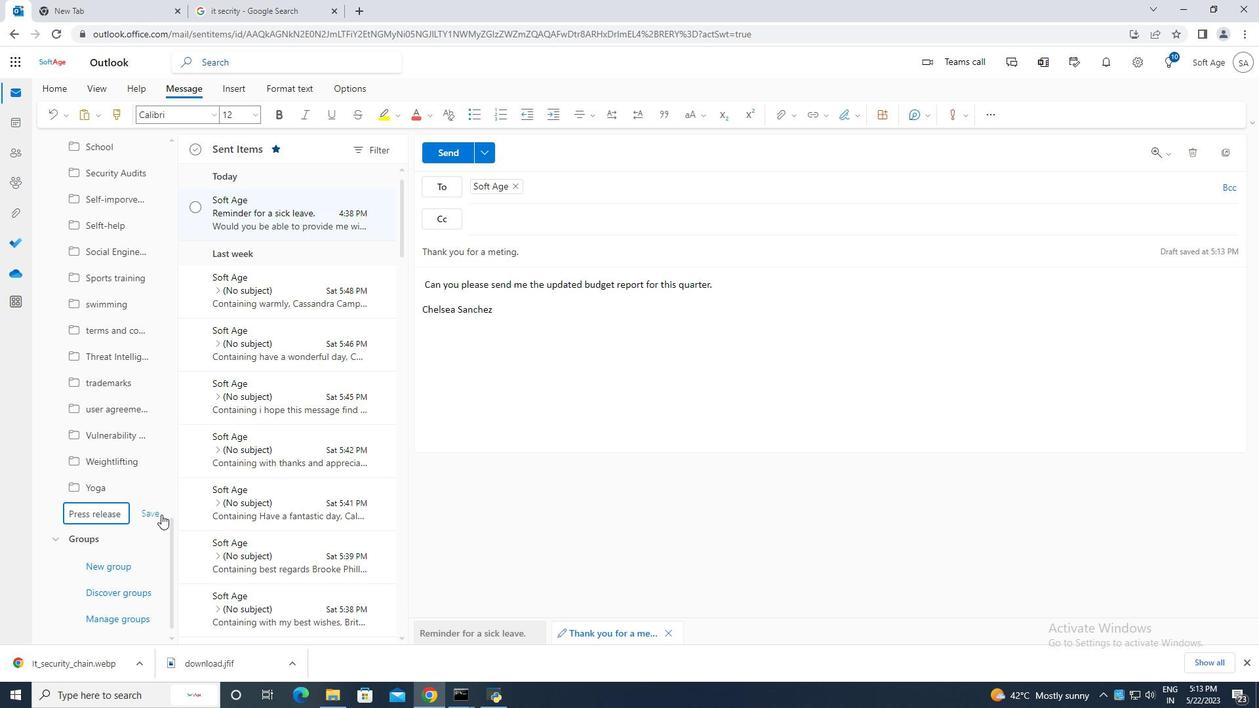 
Action: Mouse pressed left at (160, 514)
Screenshot: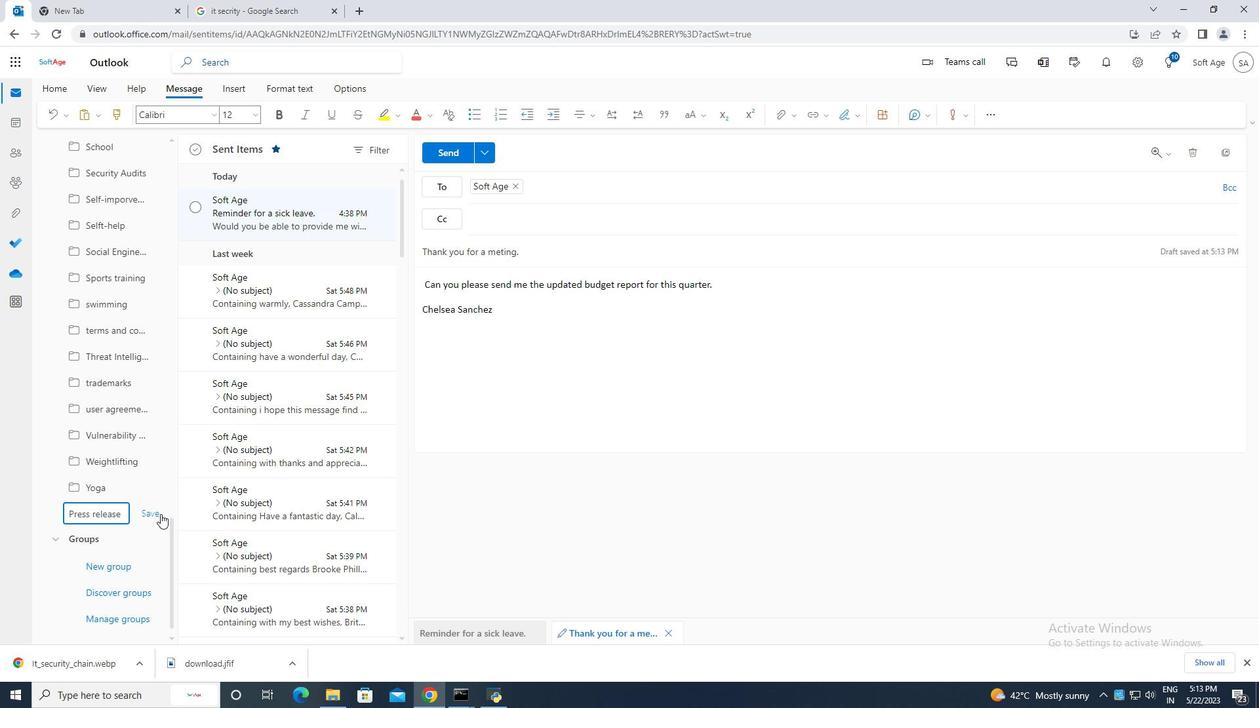 
Action: Mouse moved to (458, 152)
Screenshot: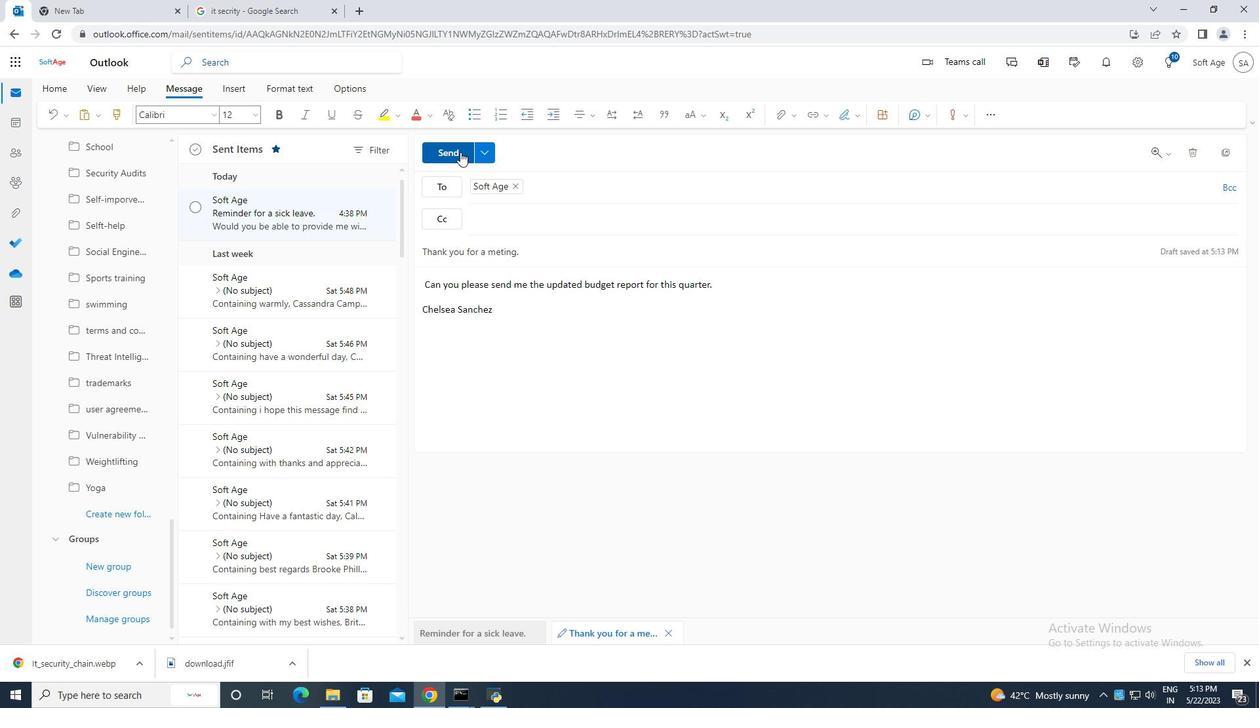 
Action: Mouse pressed left at (458, 152)
Screenshot: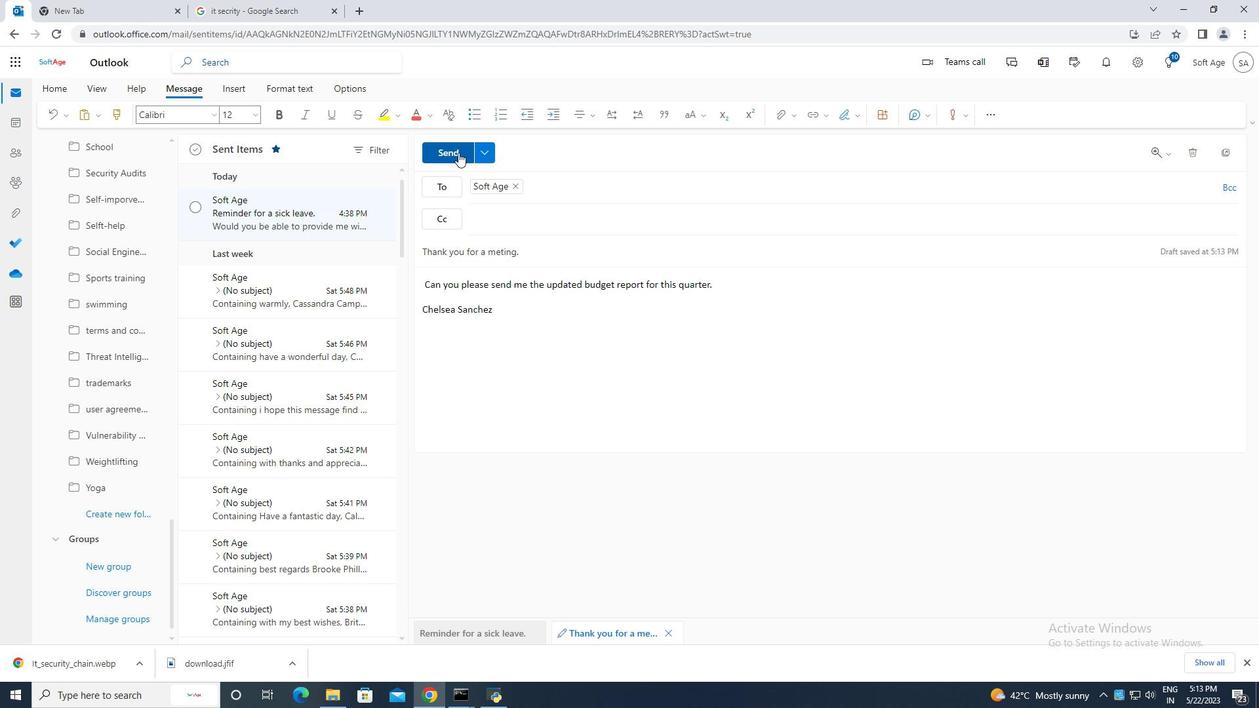 
Action: Mouse moved to (200, 206)
Screenshot: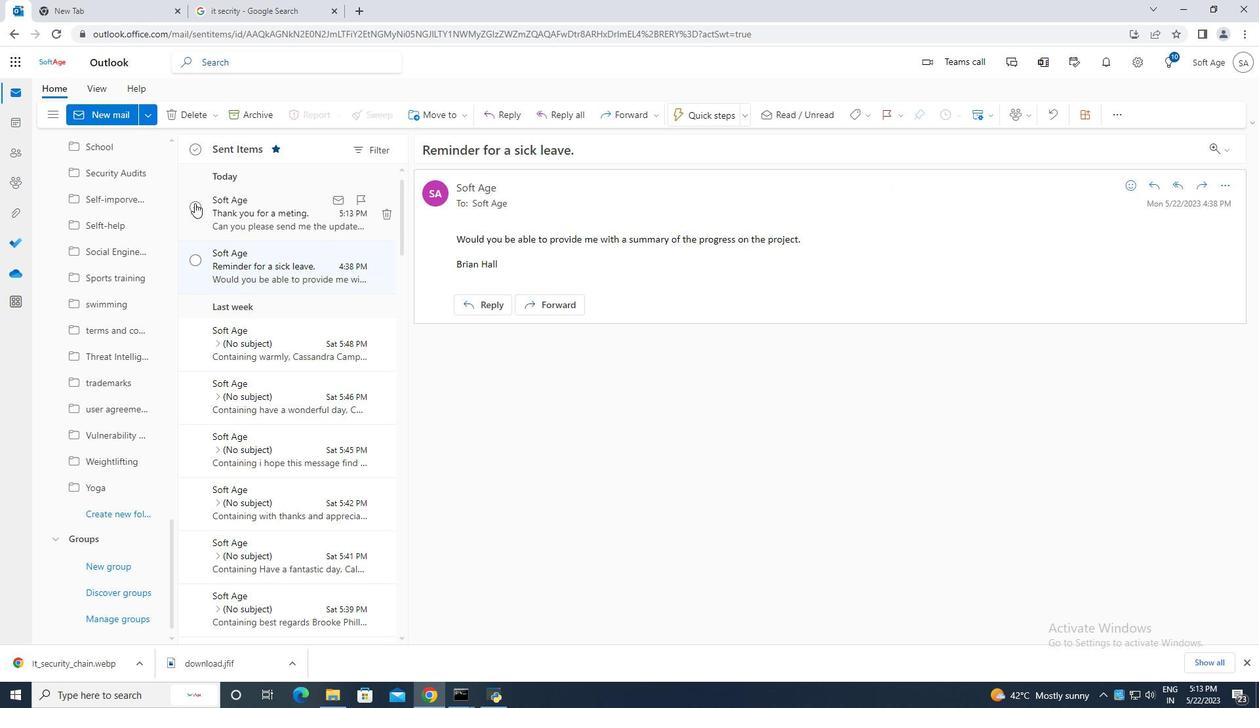 
Action: Mouse pressed left at (200, 206)
Screenshot: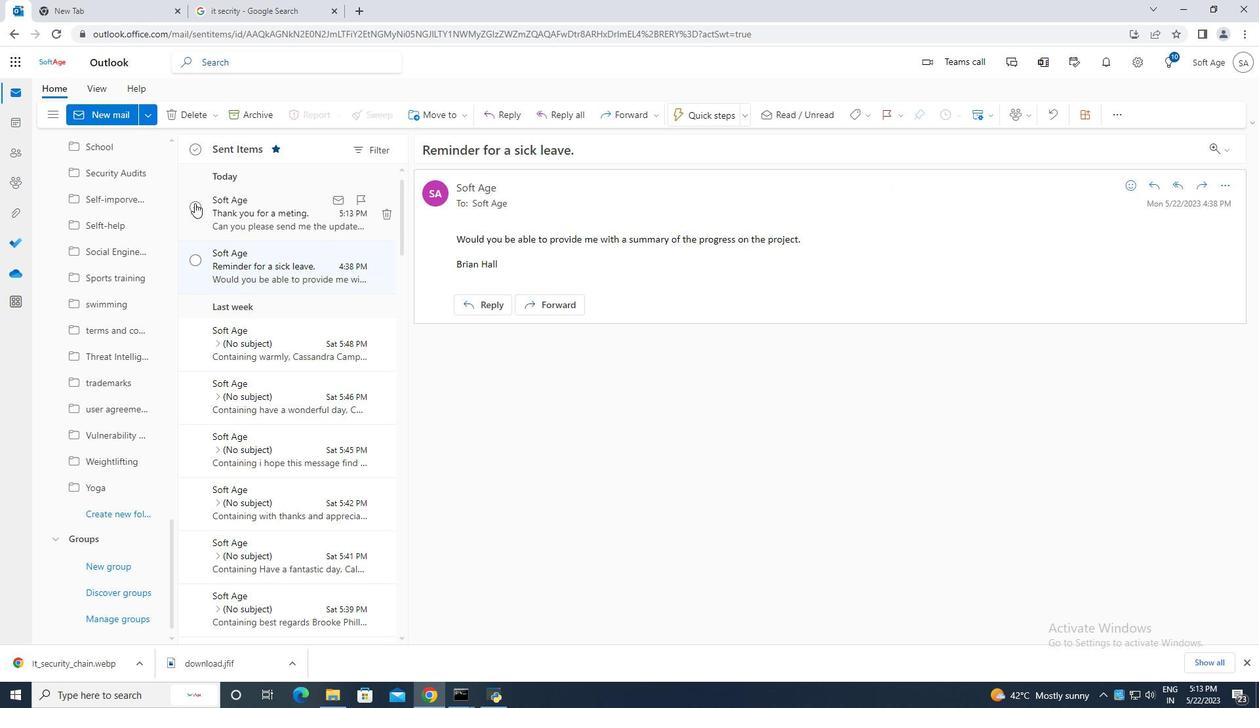 
Action: Mouse moved to (444, 118)
Screenshot: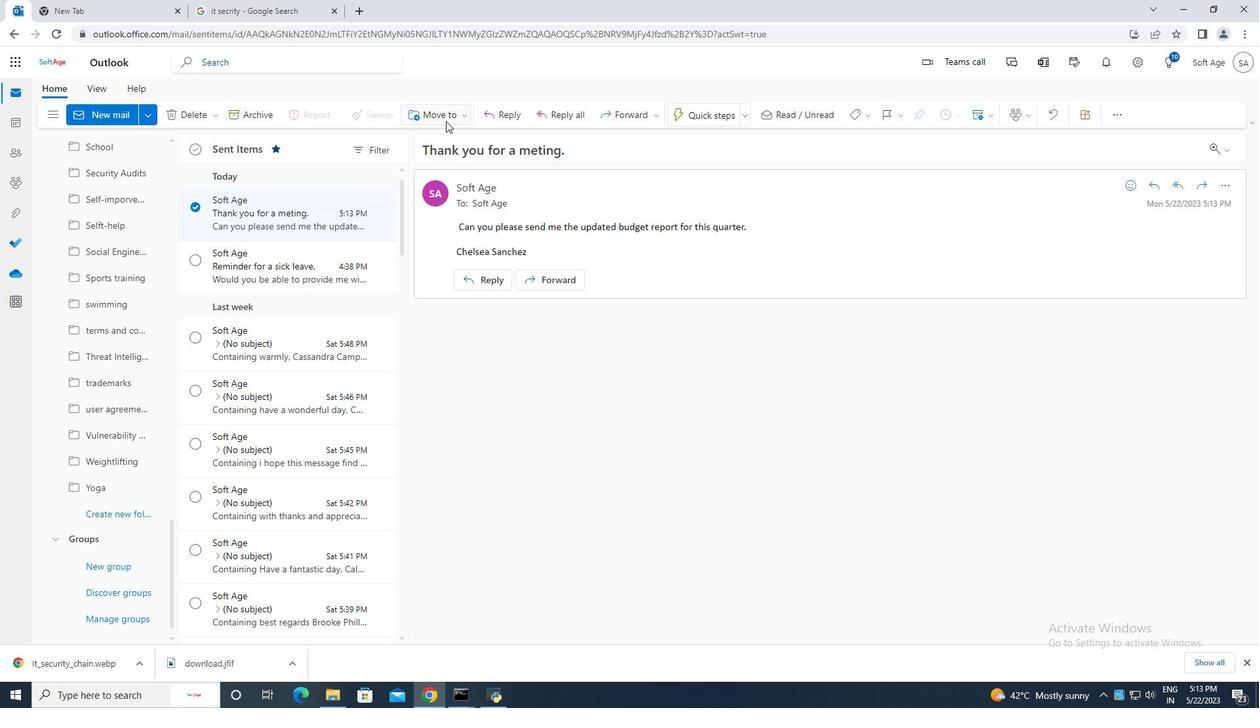 
Action: Mouse pressed left at (444, 118)
Screenshot: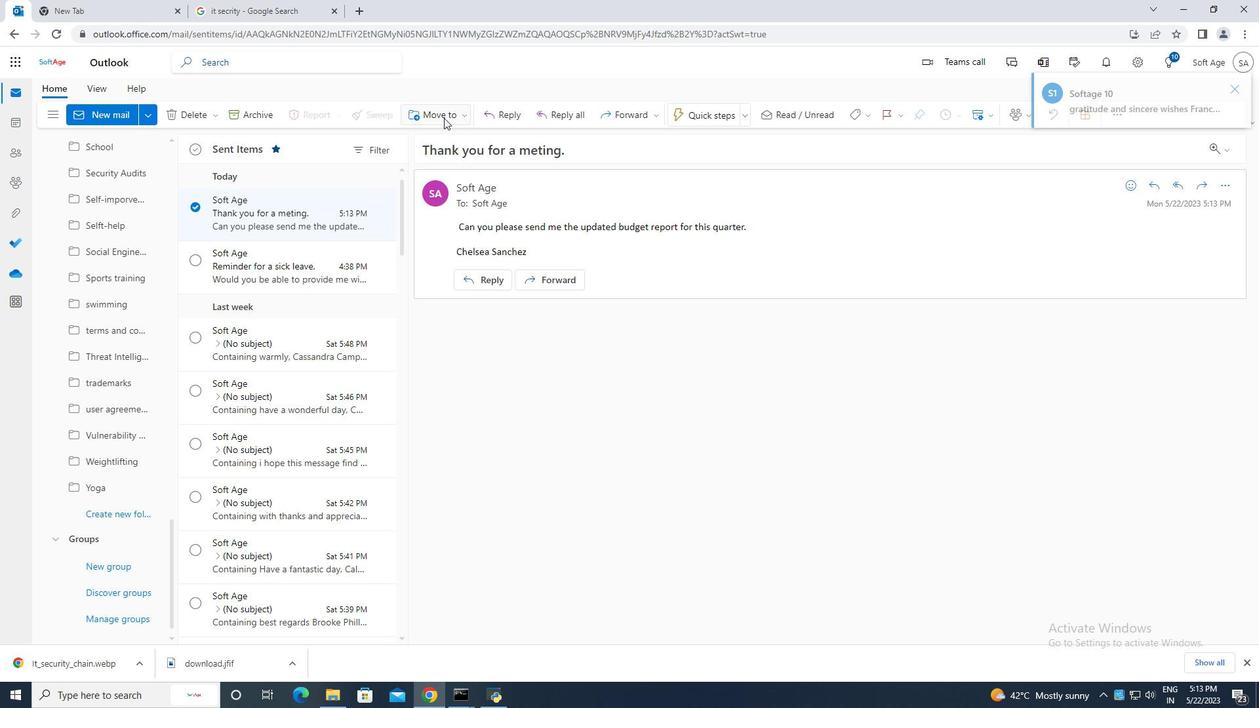 
Action: Mouse moved to (489, 141)
Screenshot: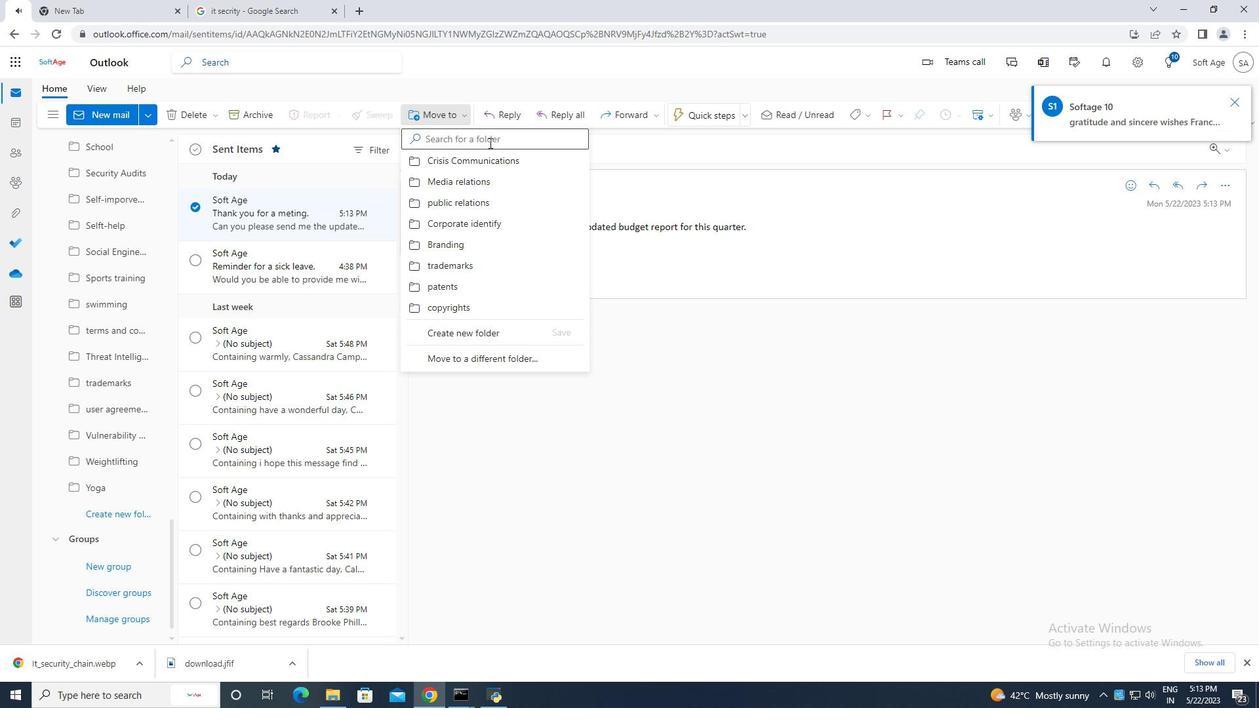 
Action: Mouse pressed left at (489, 141)
Screenshot: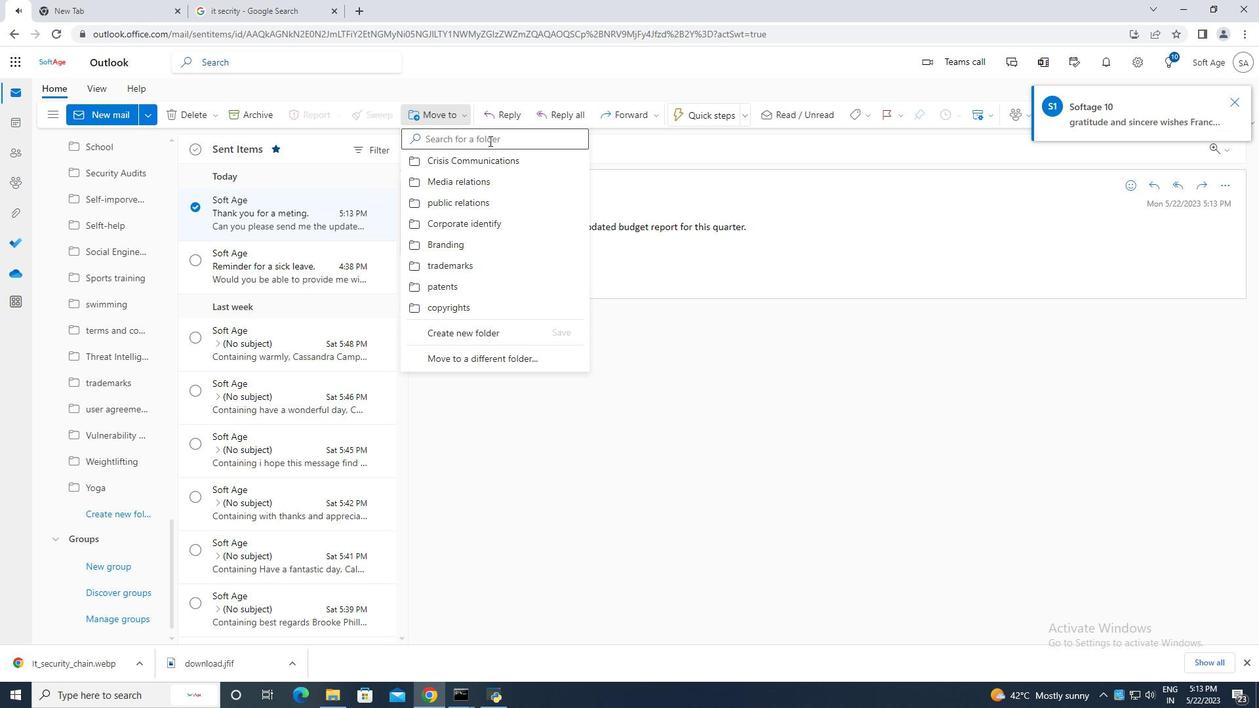 
Action: Key pressed press<Key.space>release
Screenshot: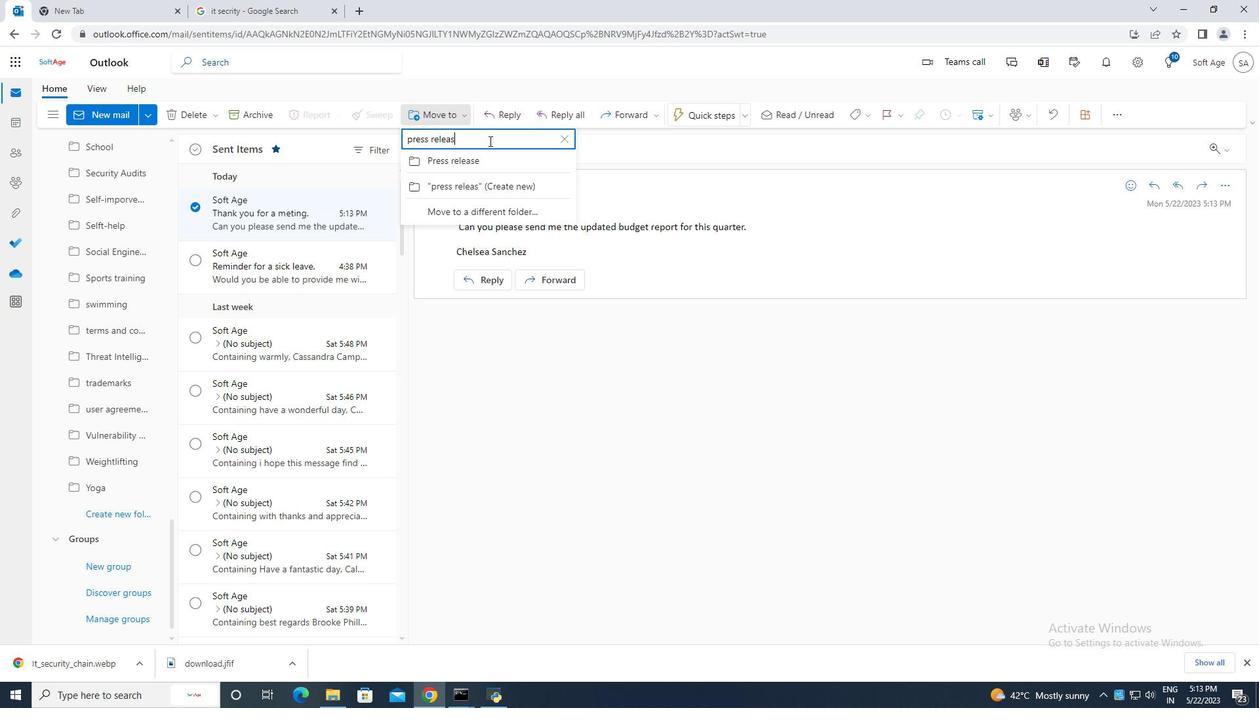 
Action: Mouse moved to (467, 161)
Screenshot: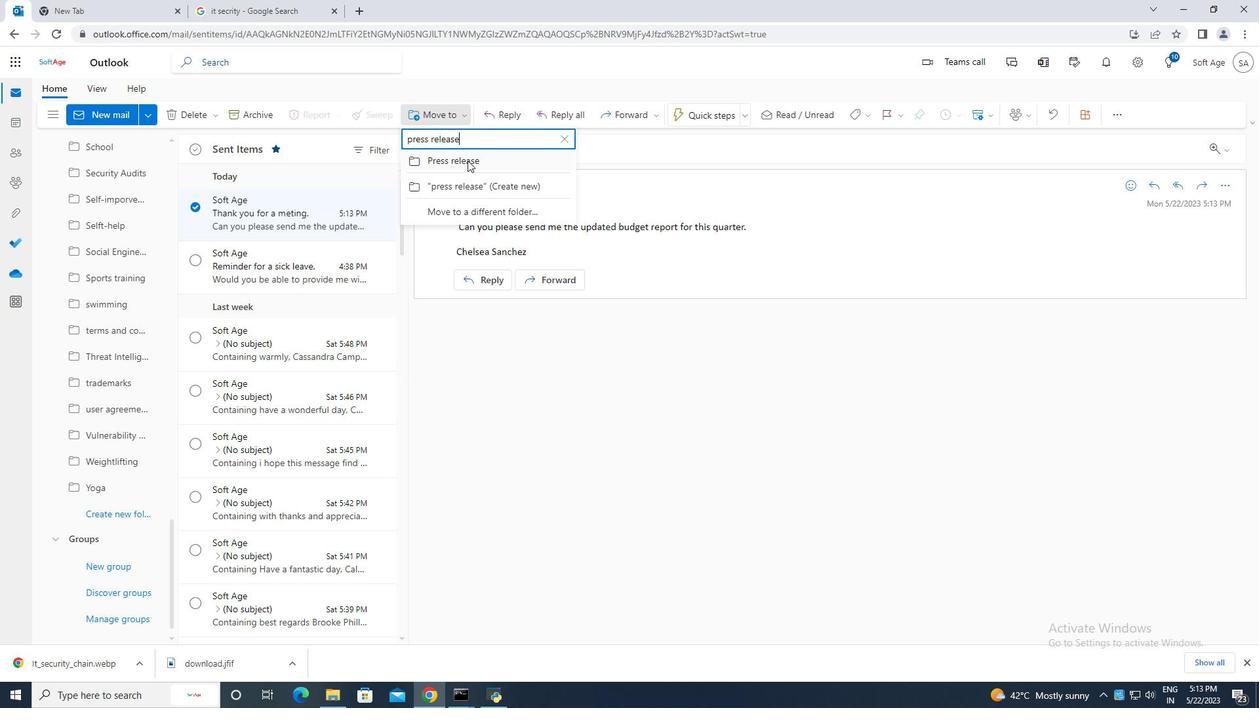 
Action: Mouse pressed left at (467, 161)
Screenshot: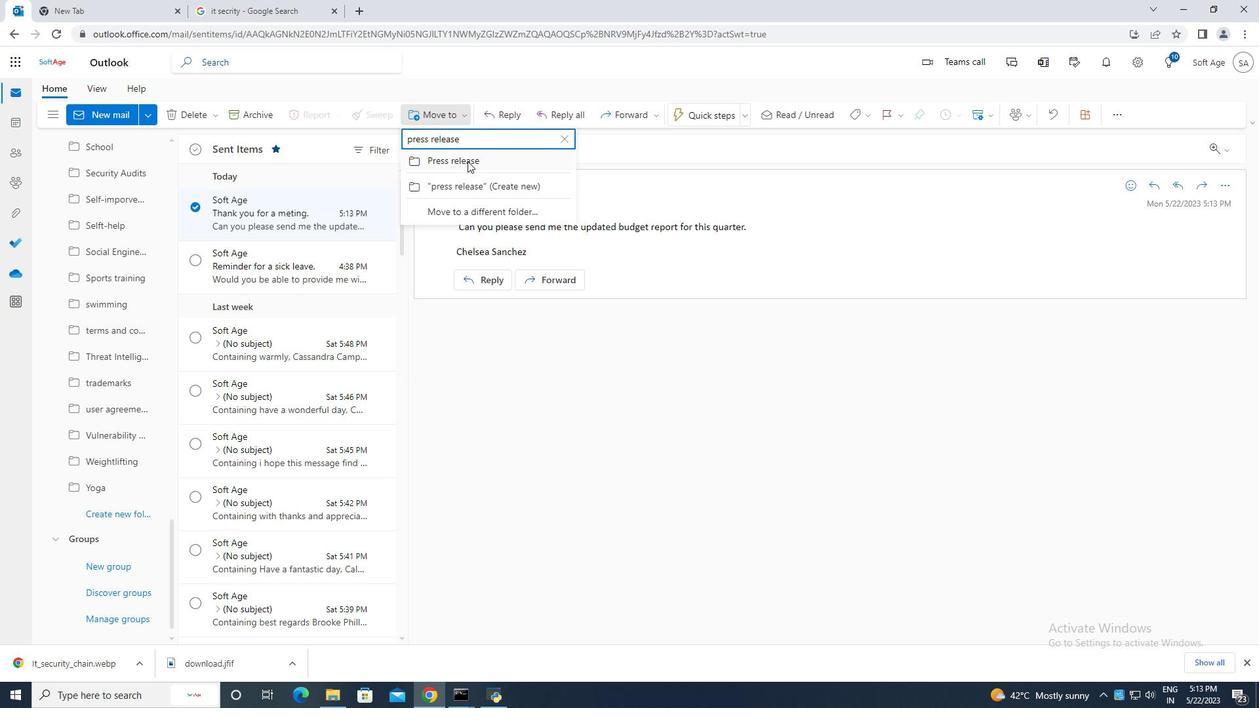 
Action: Mouse moved to (427, 161)
Screenshot: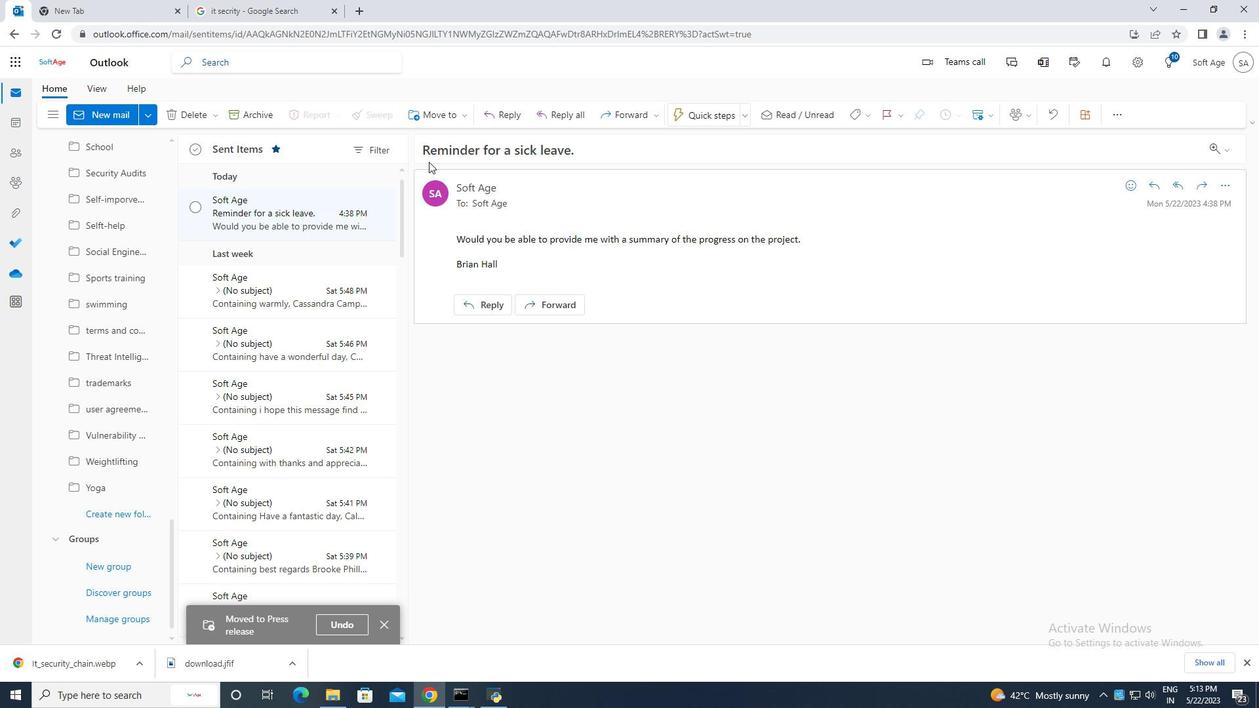 
